 Task: Open Card Logistics Review in Board Brand Messaging Development to Workspace Email Service Providers and add a team member Softage.1@softage.net, a label Red, a checklist Software Development, an attachment from your onedrive, a color Red and finally, add a card description 'Develop and launch new social media marketing campaign for brand awareness' and a comment 'This task requires us to be proactive in identifying potential roadblocks and taking steps to overcome them.'. Add a start date 'Jan 01, 1900' with a due date 'Jan 08, 1900'
Action: Mouse moved to (89, 290)
Screenshot: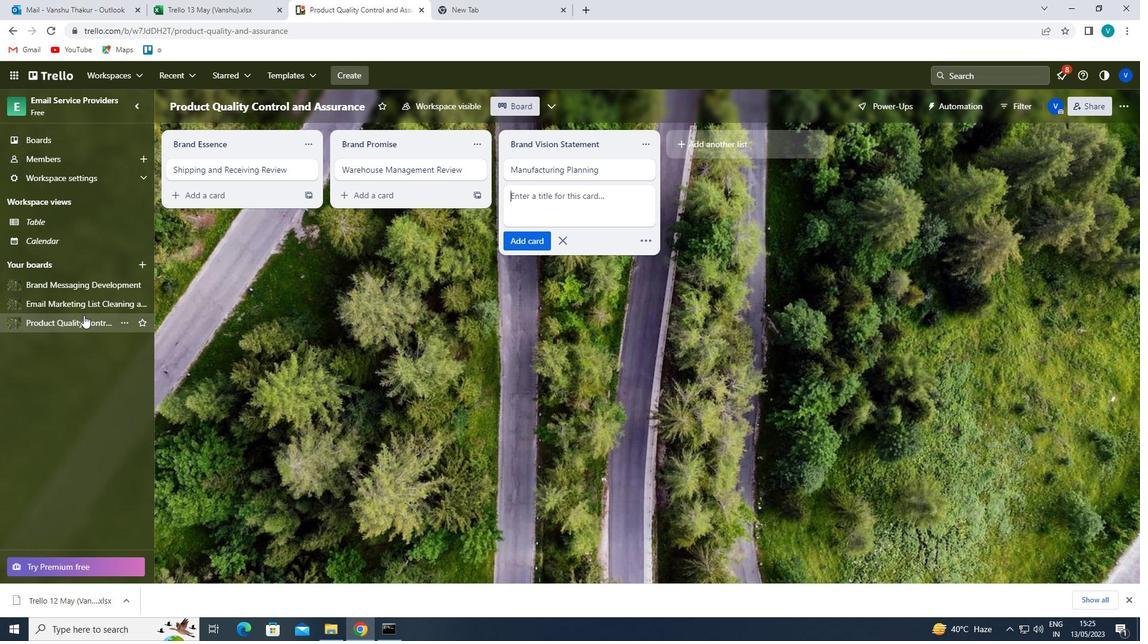 
Action: Mouse pressed left at (89, 290)
Screenshot: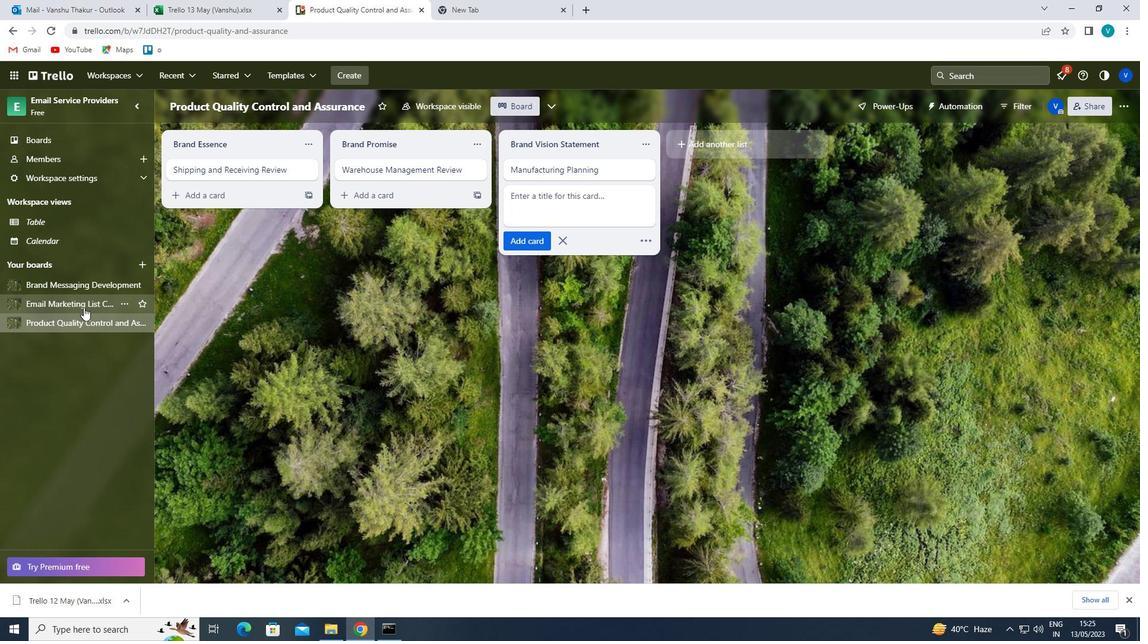 
Action: Mouse moved to (244, 174)
Screenshot: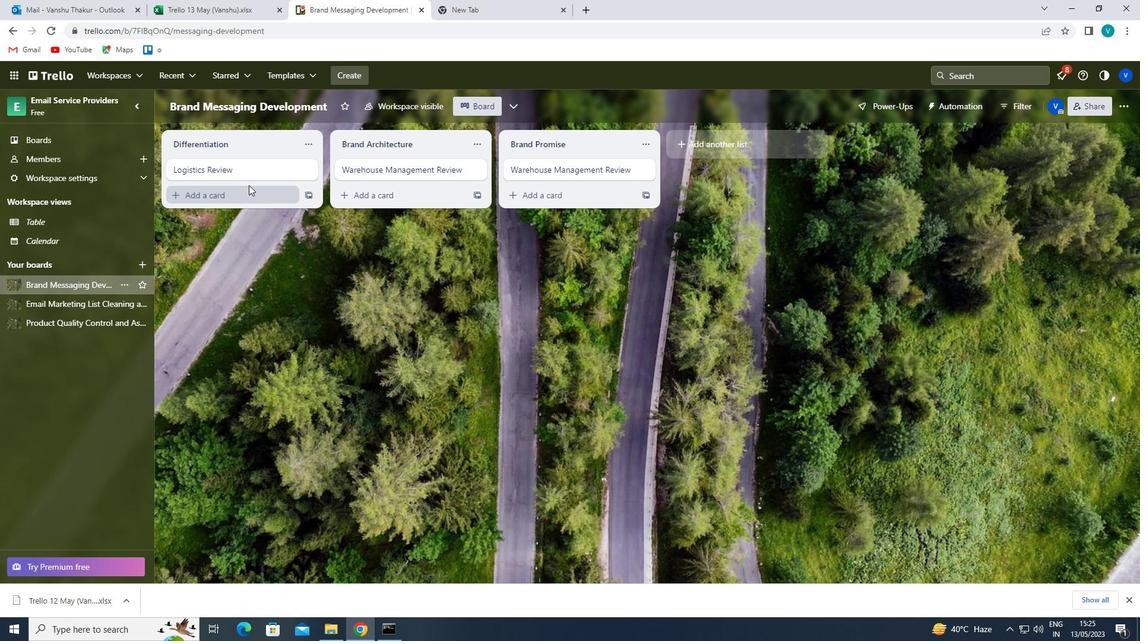
Action: Mouse pressed left at (244, 174)
Screenshot: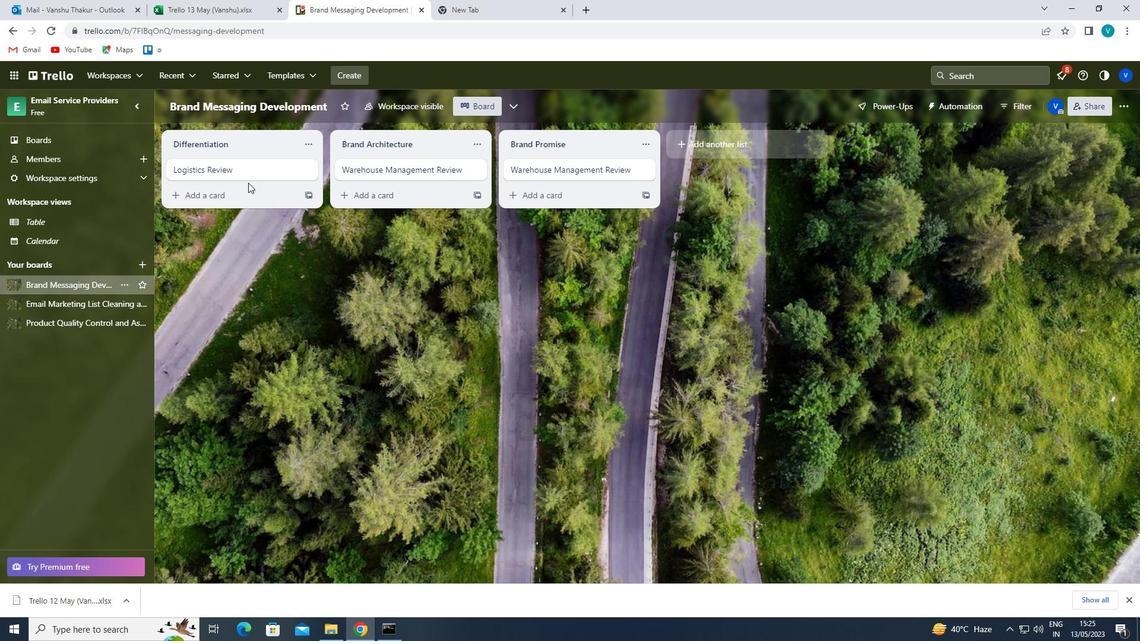 
Action: Mouse moved to (734, 166)
Screenshot: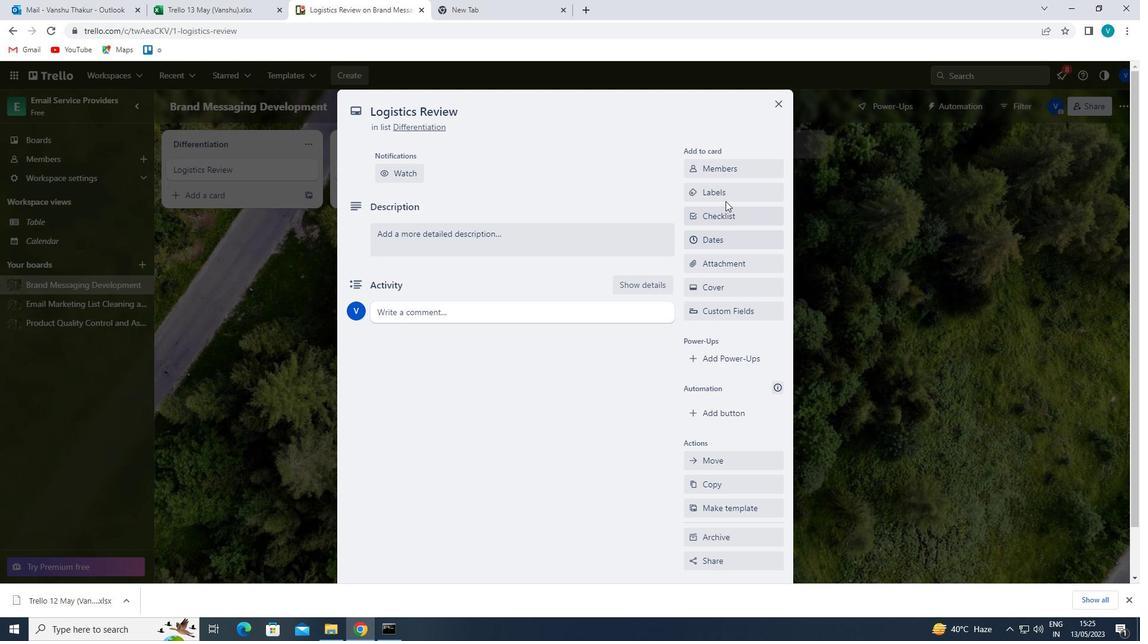 
Action: Mouse pressed left at (734, 166)
Screenshot: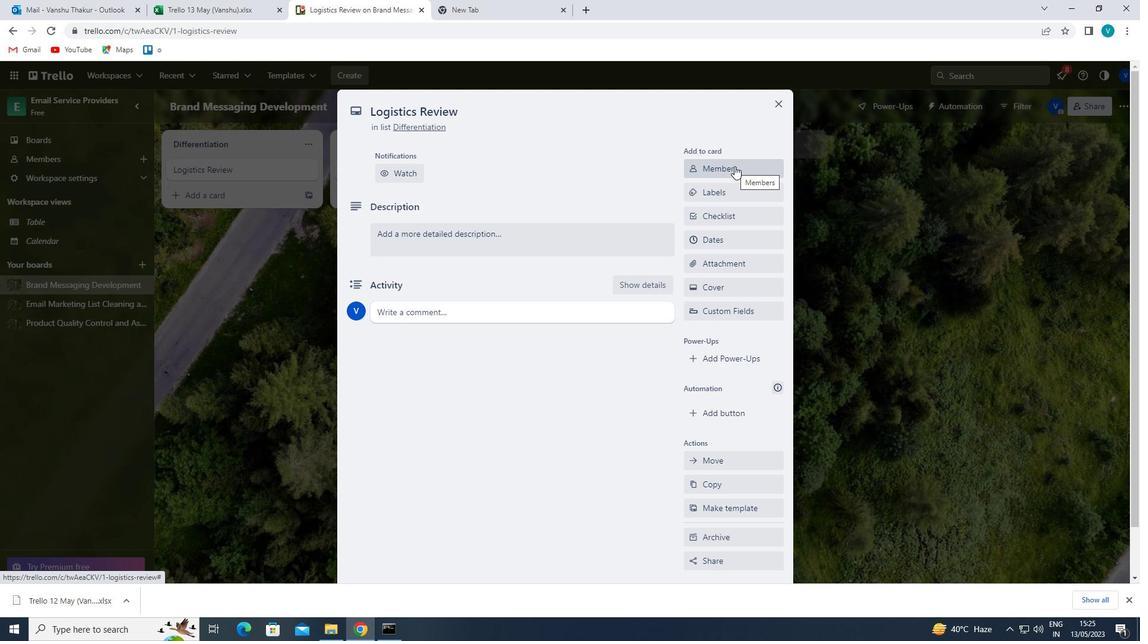 
Action: Mouse moved to (737, 218)
Screenshot: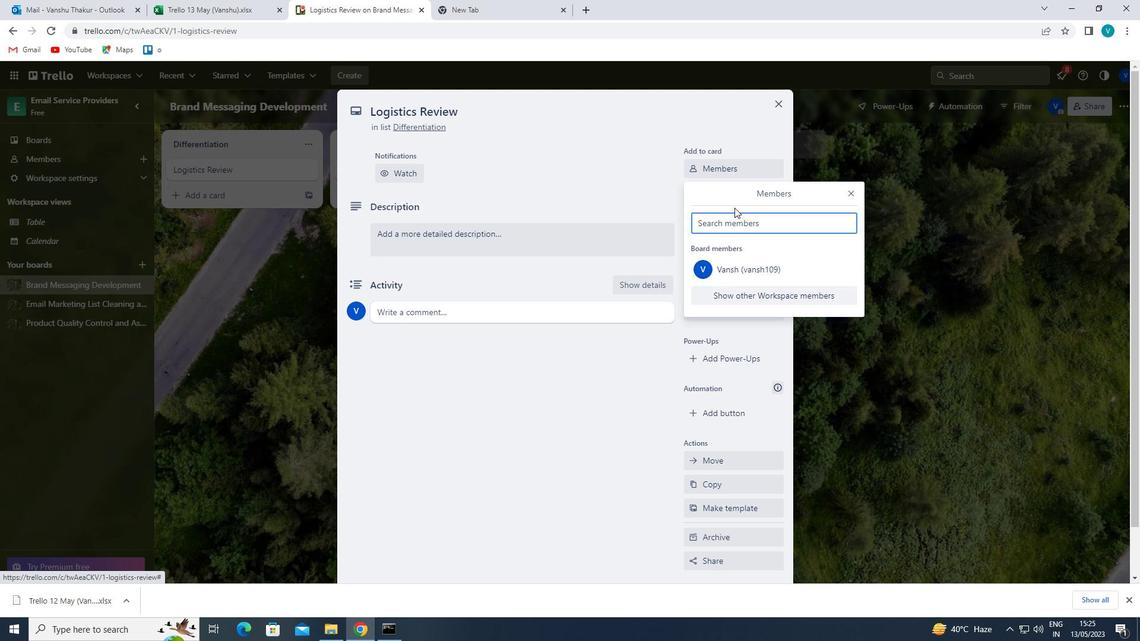 
Action: Mouse pressed left at (737, 218)
Screenshot: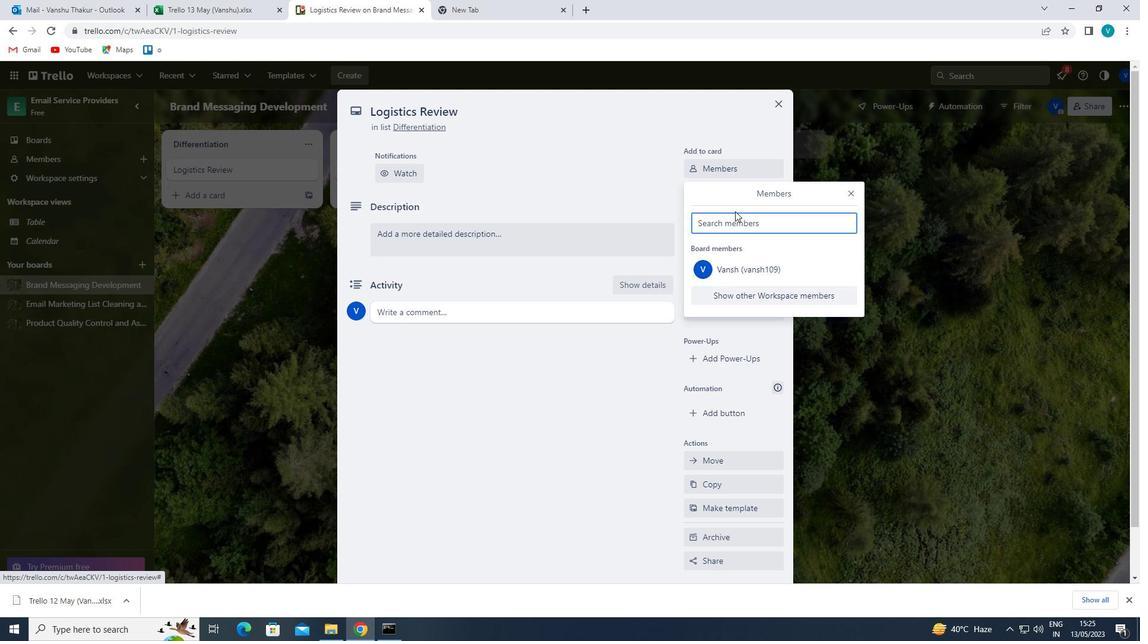 
Action: Key pressed <Key.shift>SOFT
Screenshot: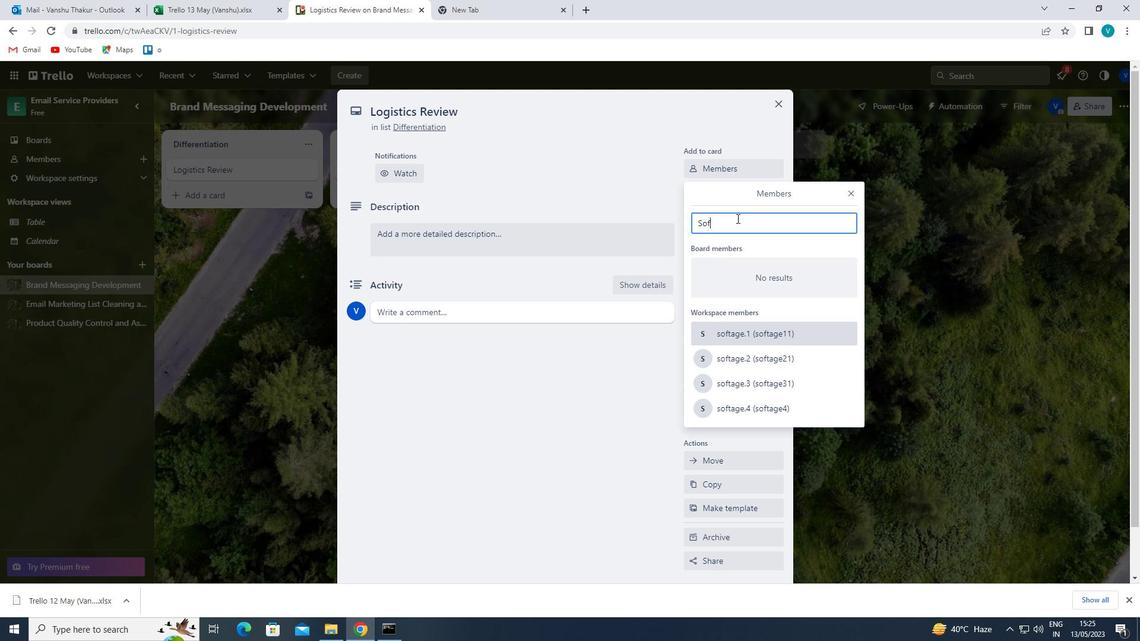 
Action: Mouse moved to (738, 329)
Screenshot: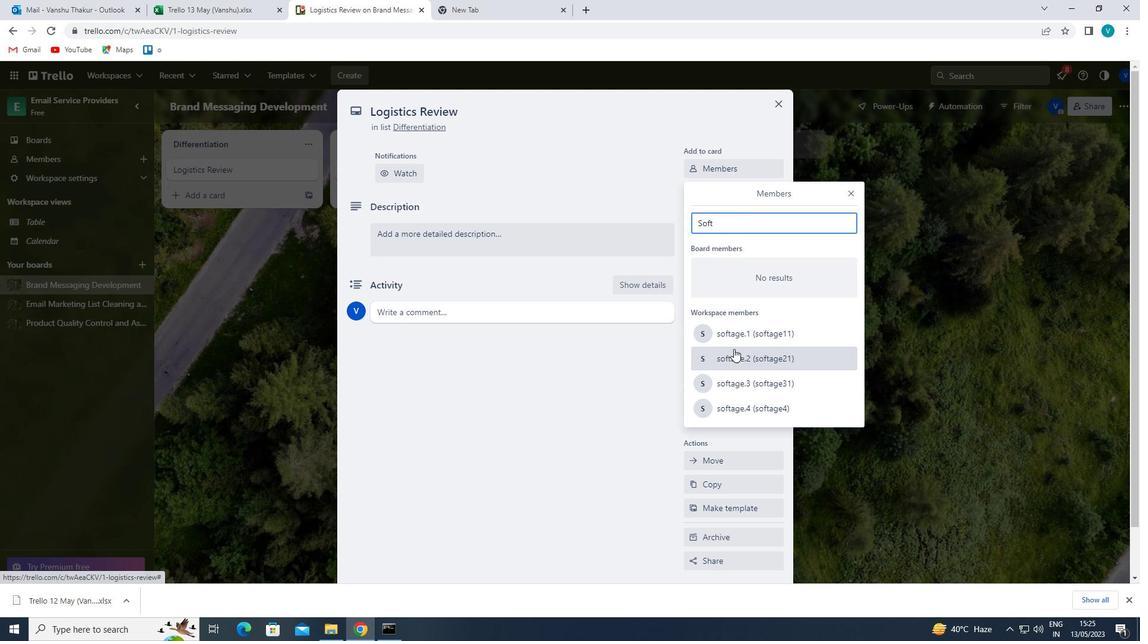 
Action: Mouse pressed left at (738, 329)
Screenshot: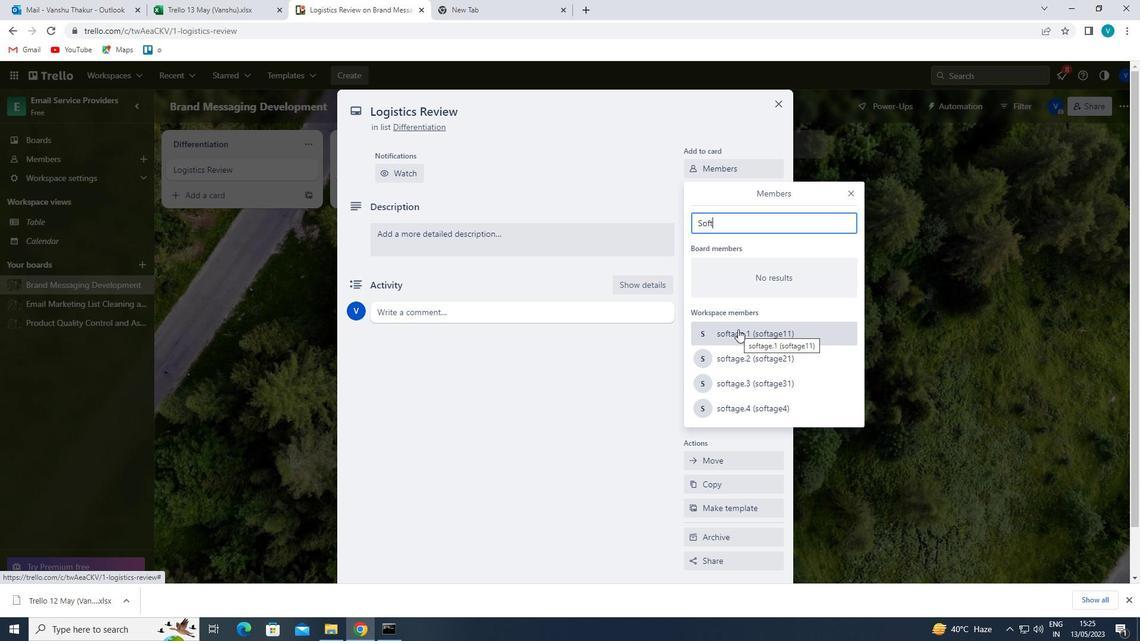 
Action: Mouse moved to (851, 193)
Screenshot: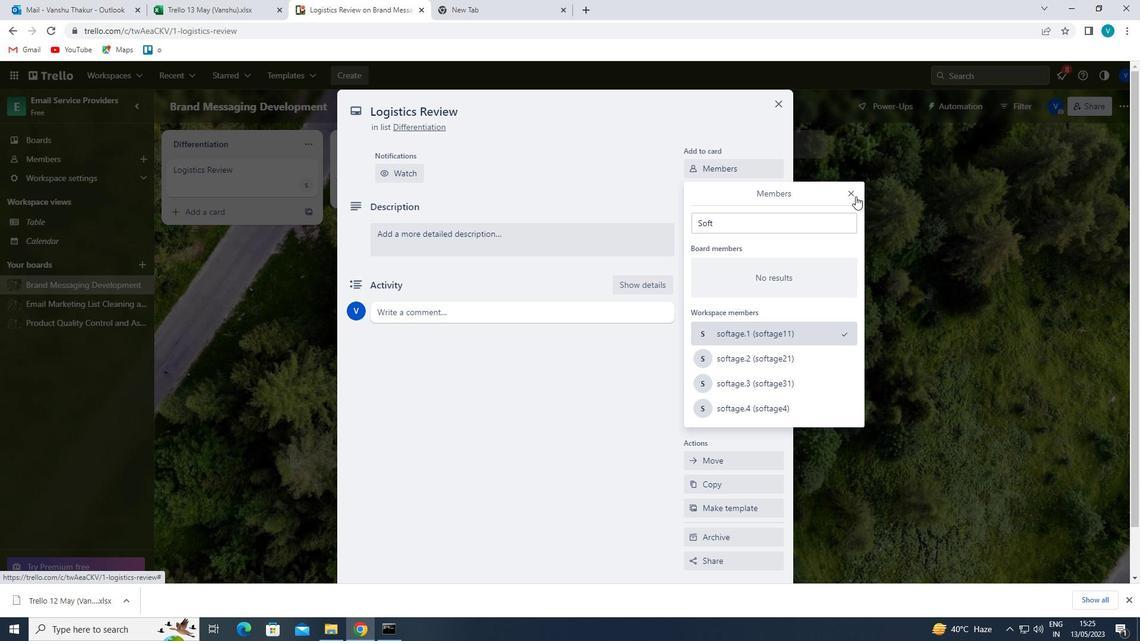 
Action: Mouse pressed left at (851, 193)
Screenshot: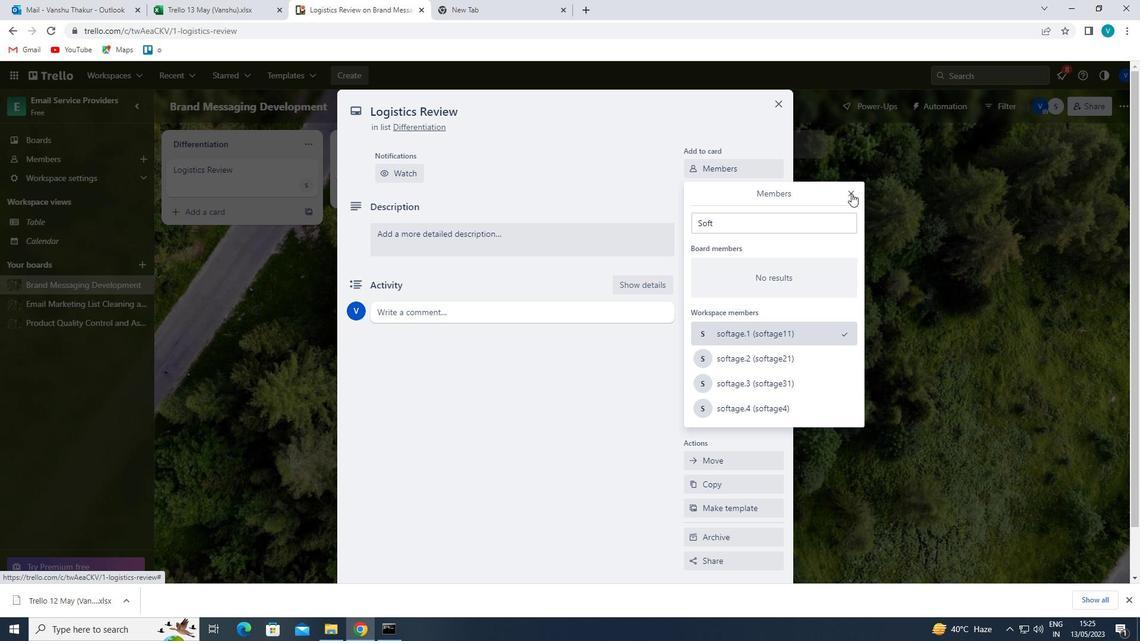 
Action: Mouse moved to (731, 236)
Screenshot: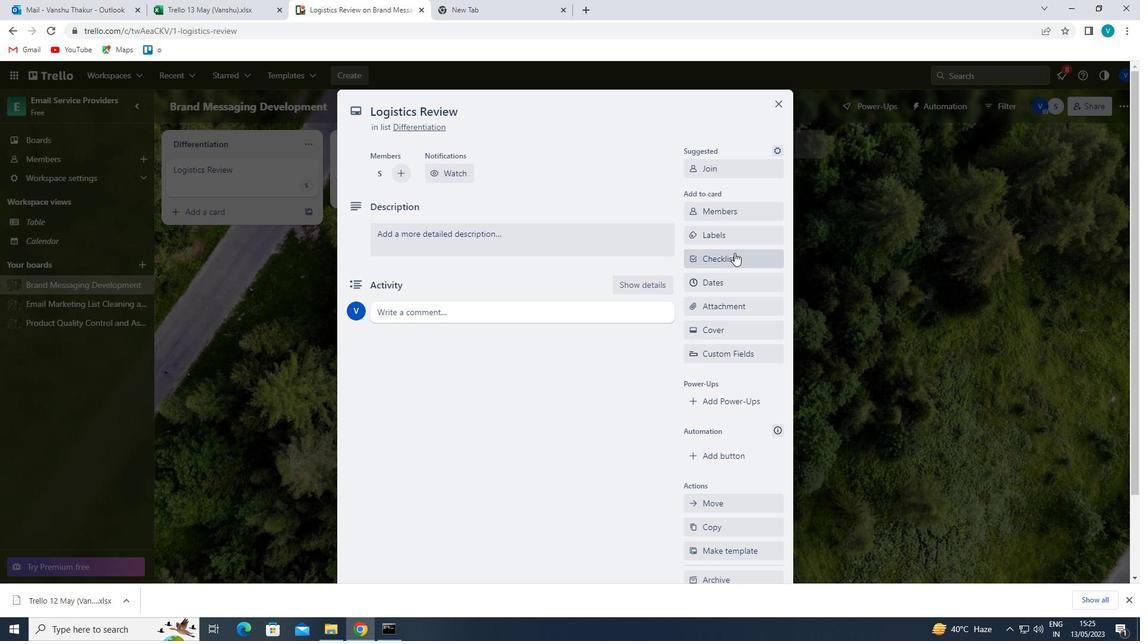 
Action: Mouse pressed left at (731, 236)
Screenshot: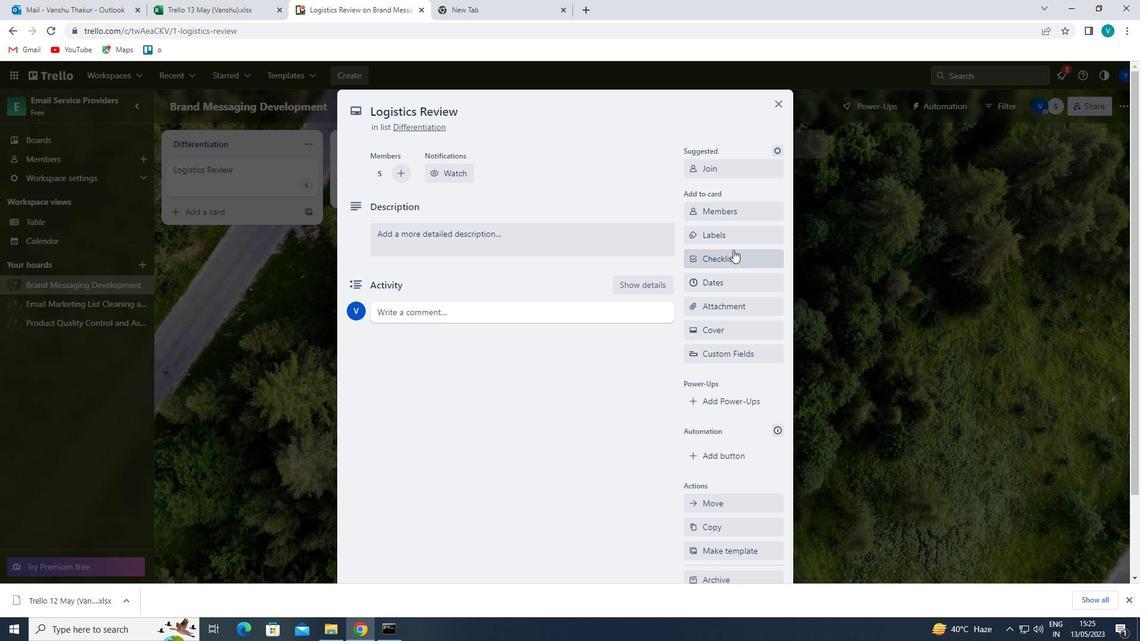 
Action: Mouse moved to (731, 393)
Screenshot: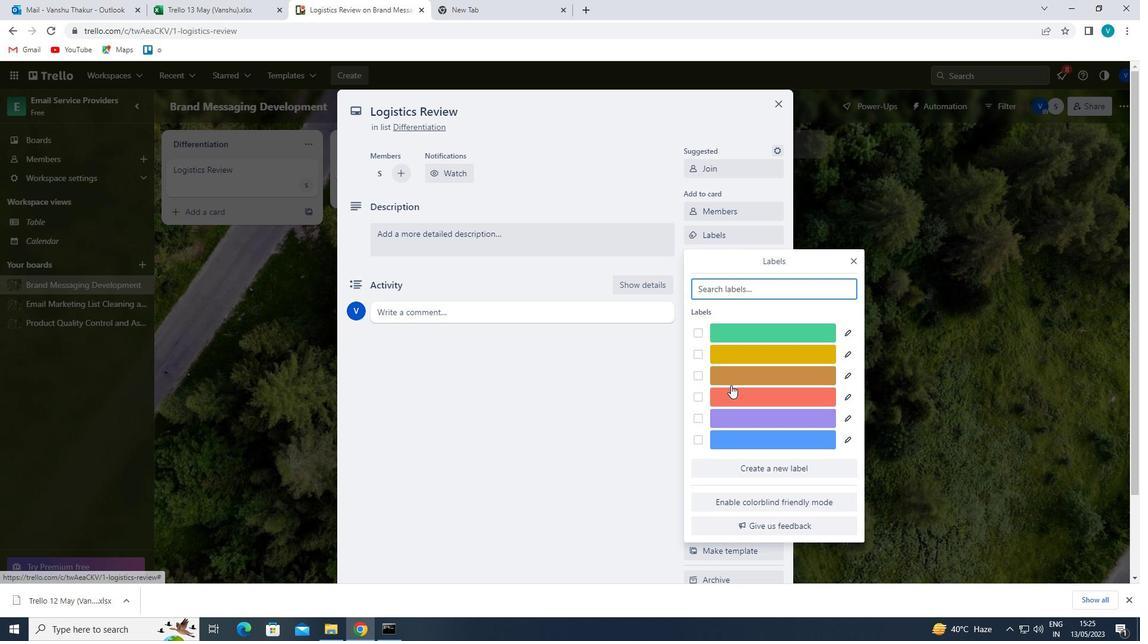 
Action: Mouse pressed left at (731, 393)
Screenshot: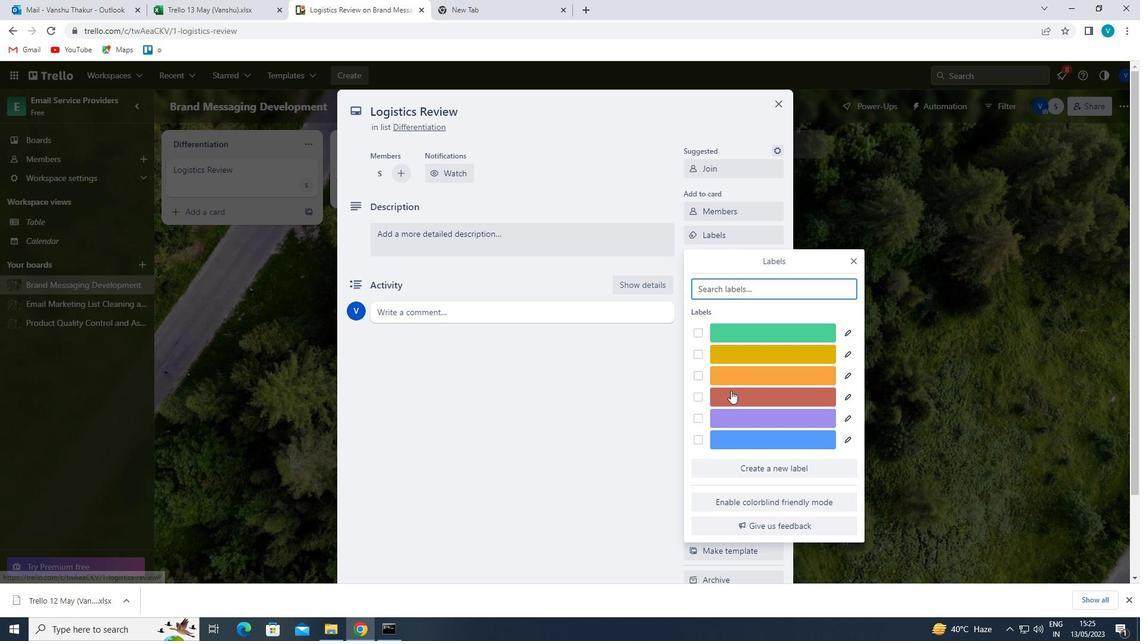 
Action: Mouse moved to (855, 257)
Screenshot: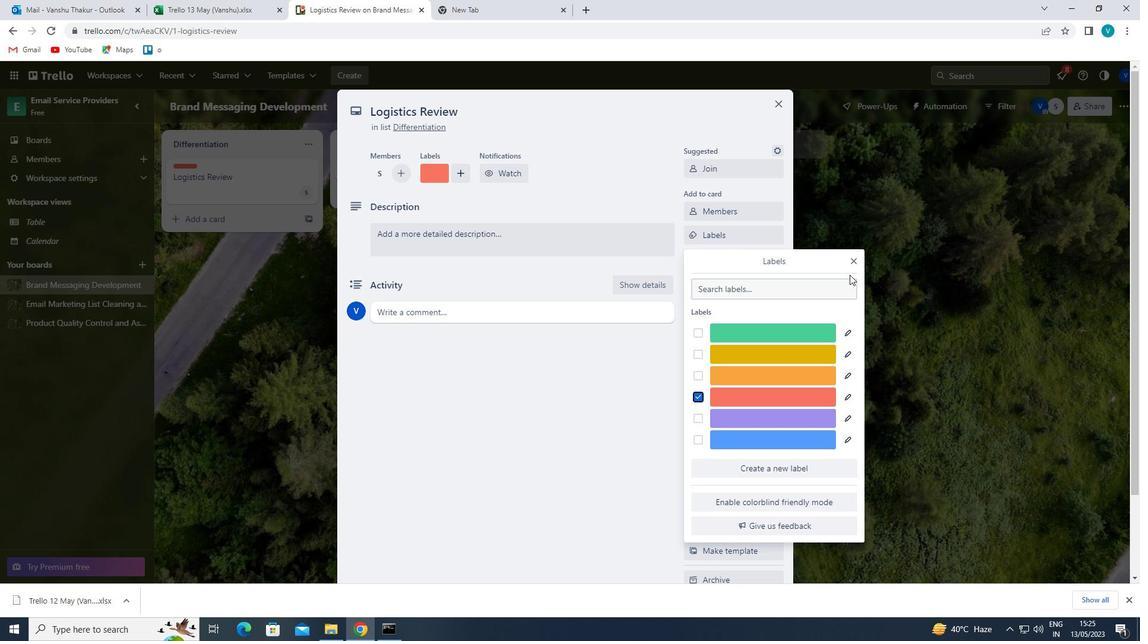 
Action: Mouse pressed left at (855, 257)
Screenshot: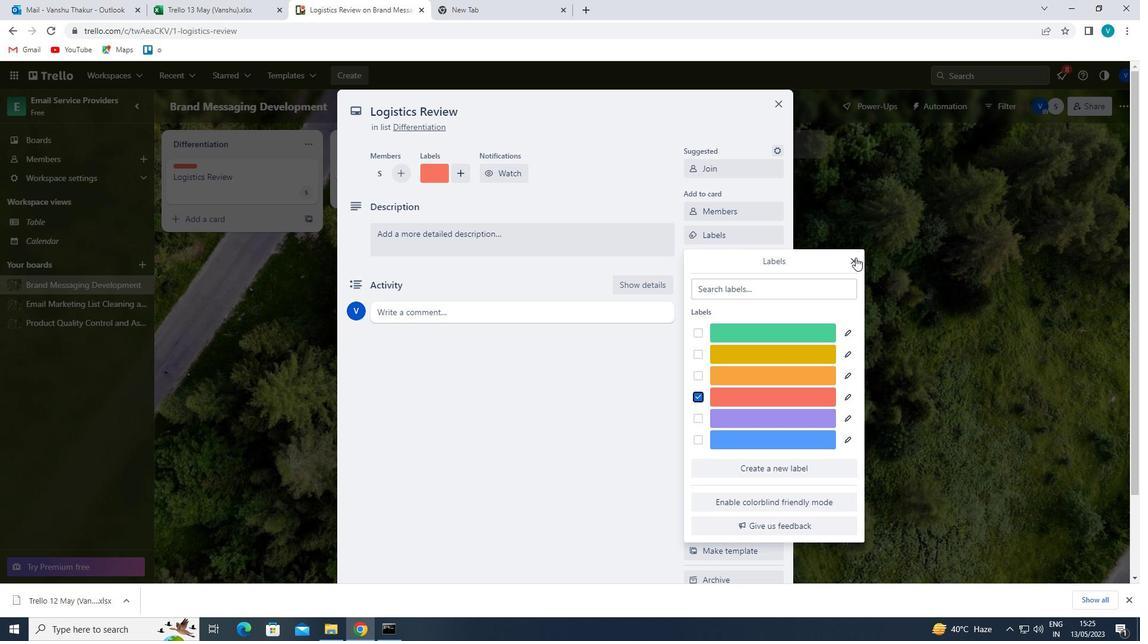 
Action: Mouse moved to (732, 265)
Screenshot: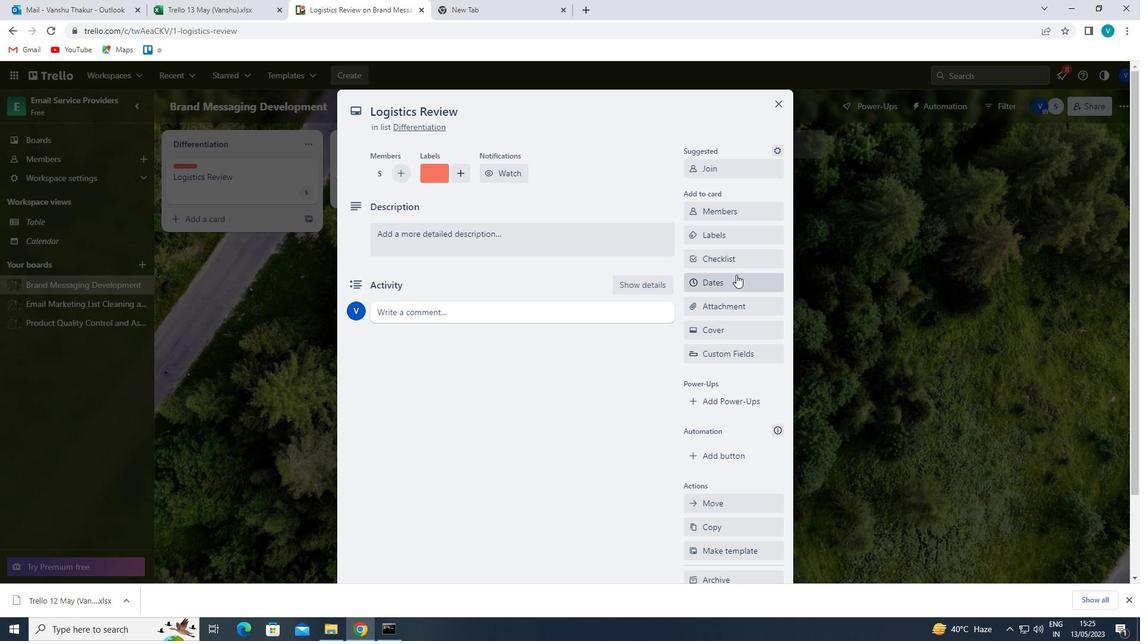 
Action: Mouse pressed left at (732, 265)
Screenshot: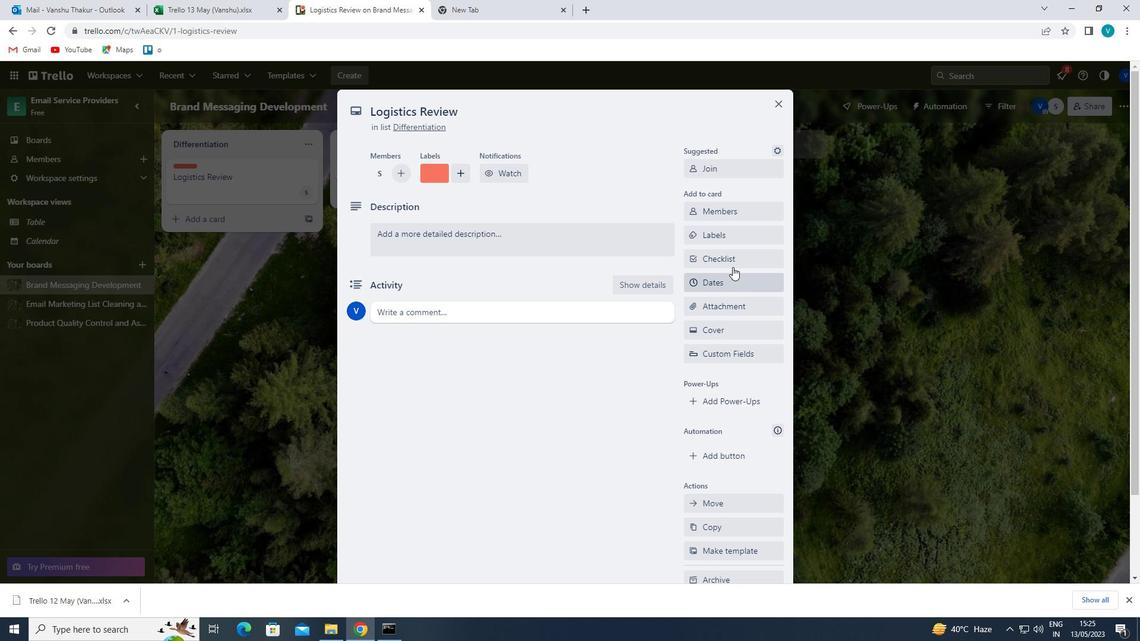 
Action: Key pressed <Key.shift>SOFTWARE<Key.space><Key.shift>DEVELOPMENT
Screenshot: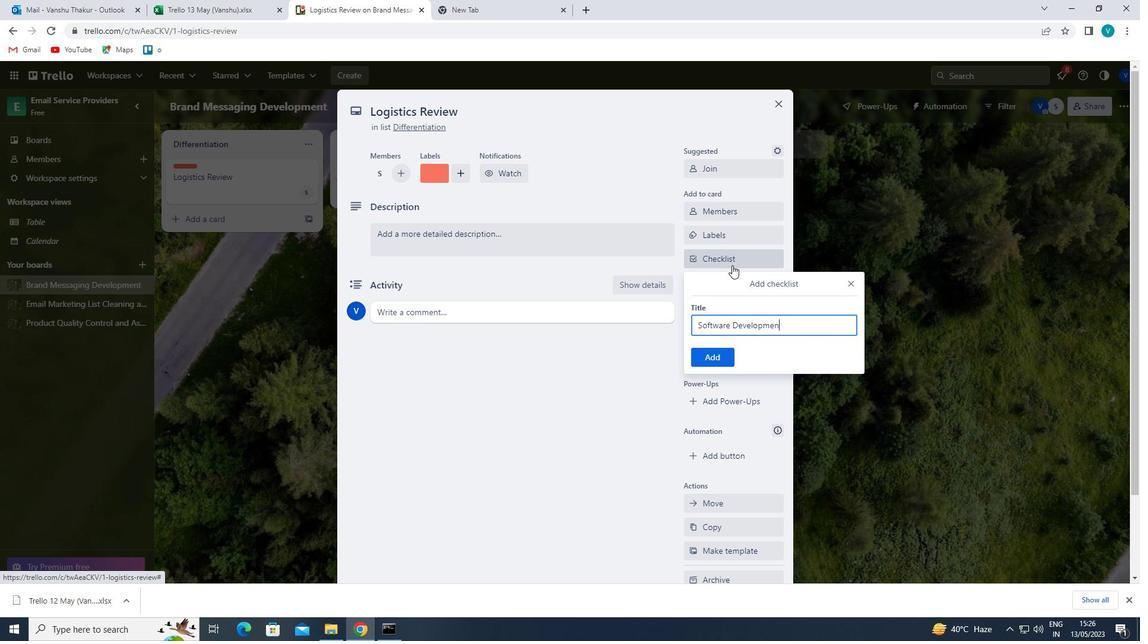 
Action: Mouse moved to (715, 352)
Screenshot: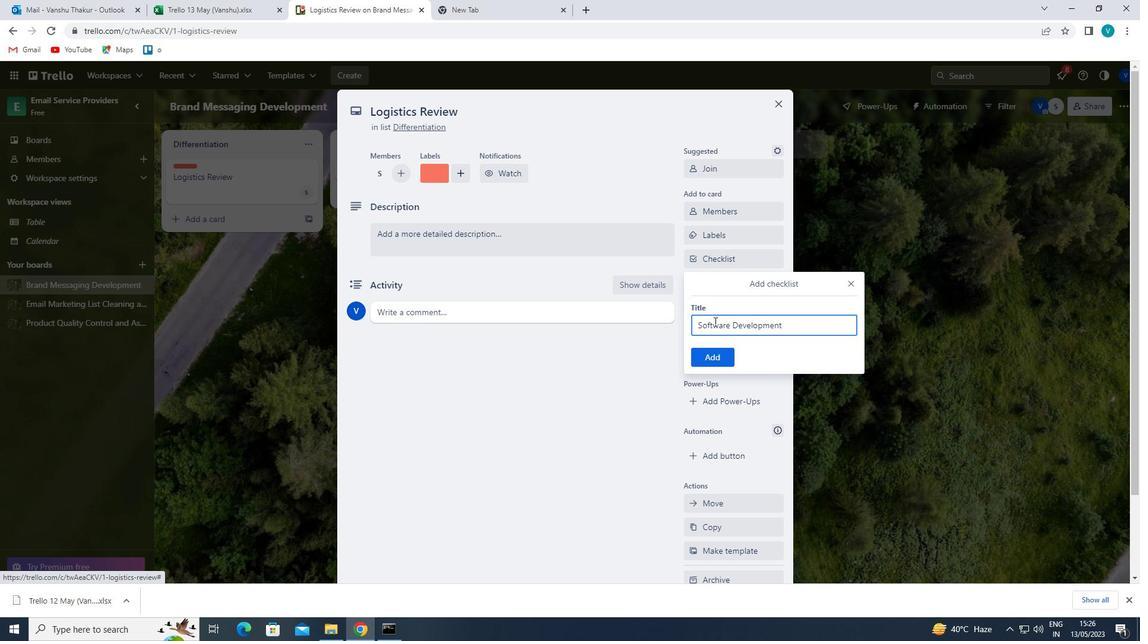 
Action: Mouse pressed left at (715, 352)
Screenshot: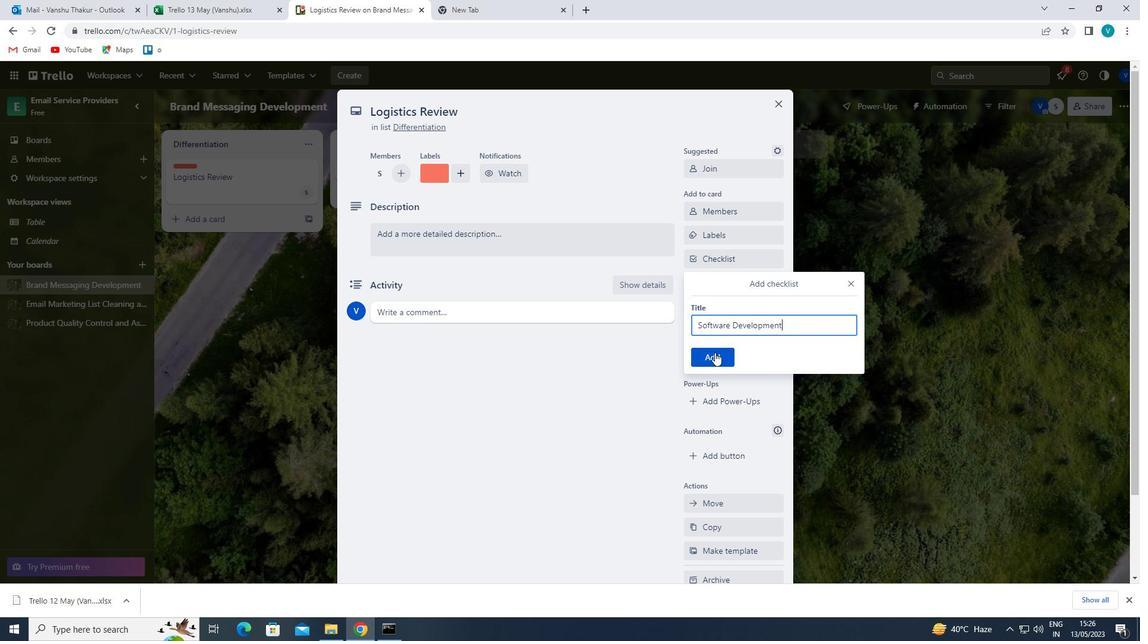 
Action: Mouse moved to (725, 301)
Screenshot: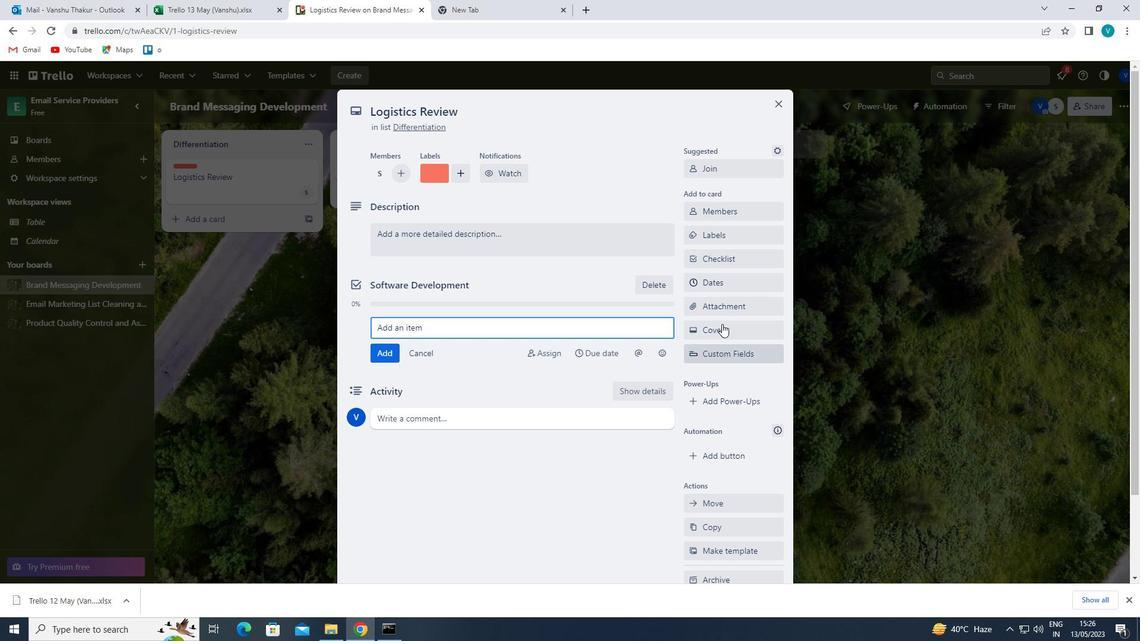 
Action: Mouse pressed left at (725, 301)
Screenshot: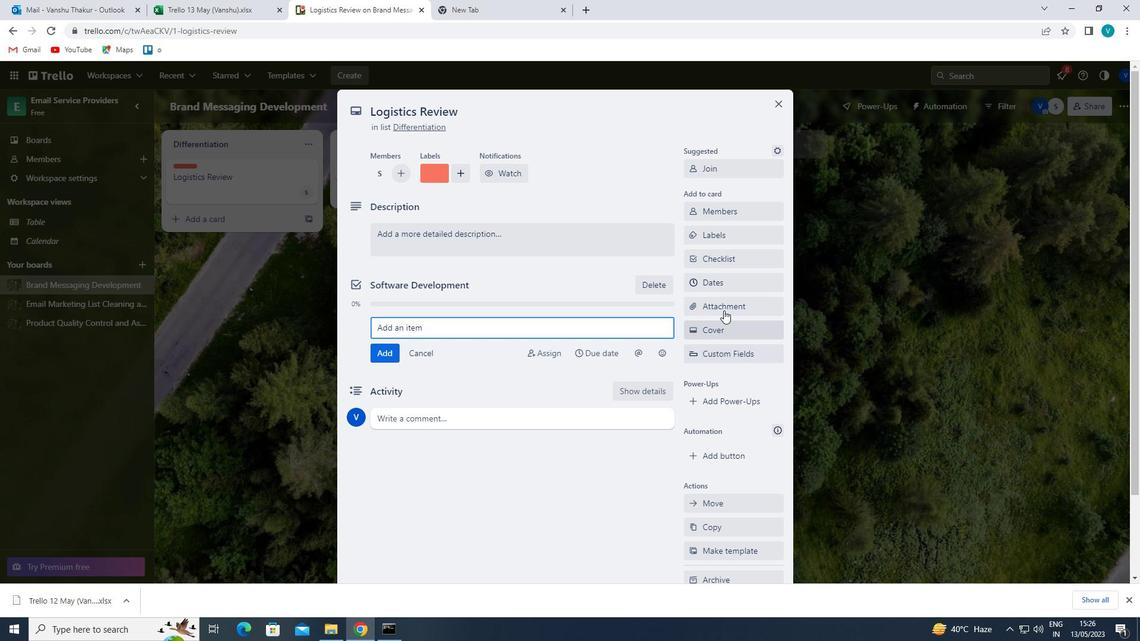 
Action: Mouse moved to (706, 457)
Screenshot: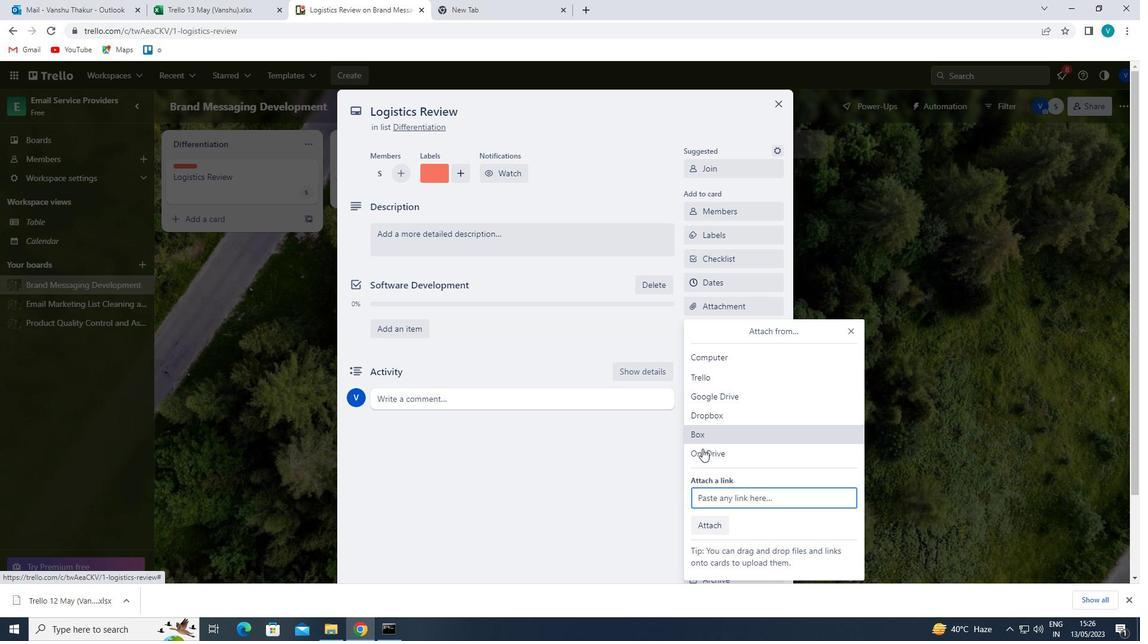 
Action: Mouse pressed left at (706, 457)
Screenshot: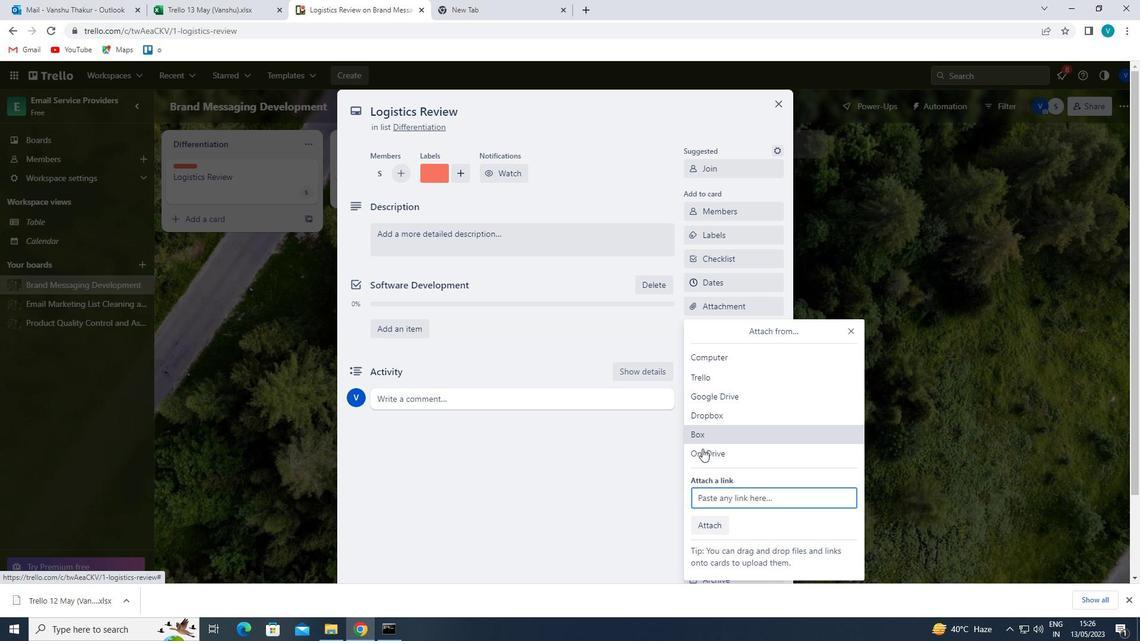 
Action: Mouse moved to (430, 236)
Screenshot: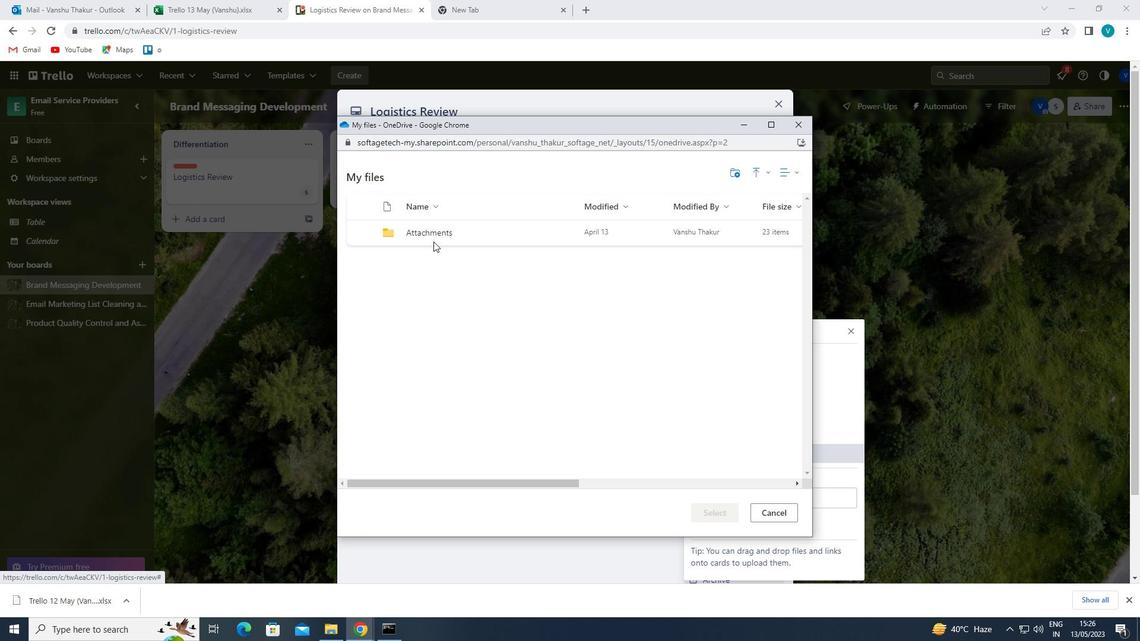 
Action: Mouse pressed left at (430, 236)
Screenshot: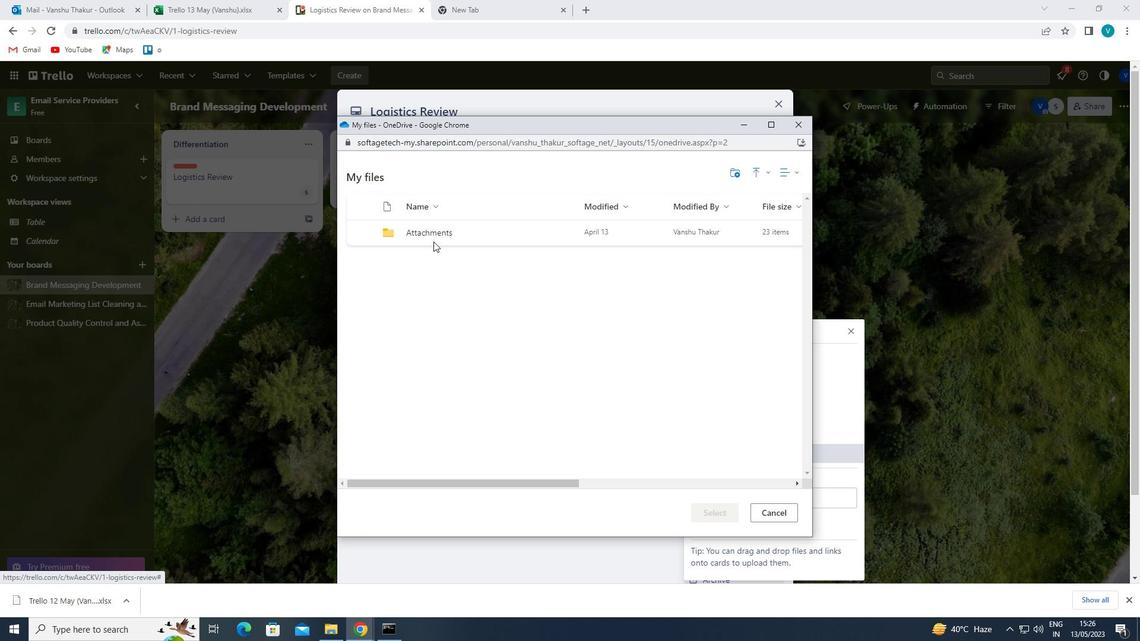 
Action: Mouse moved to (439, 250)
Screenshot: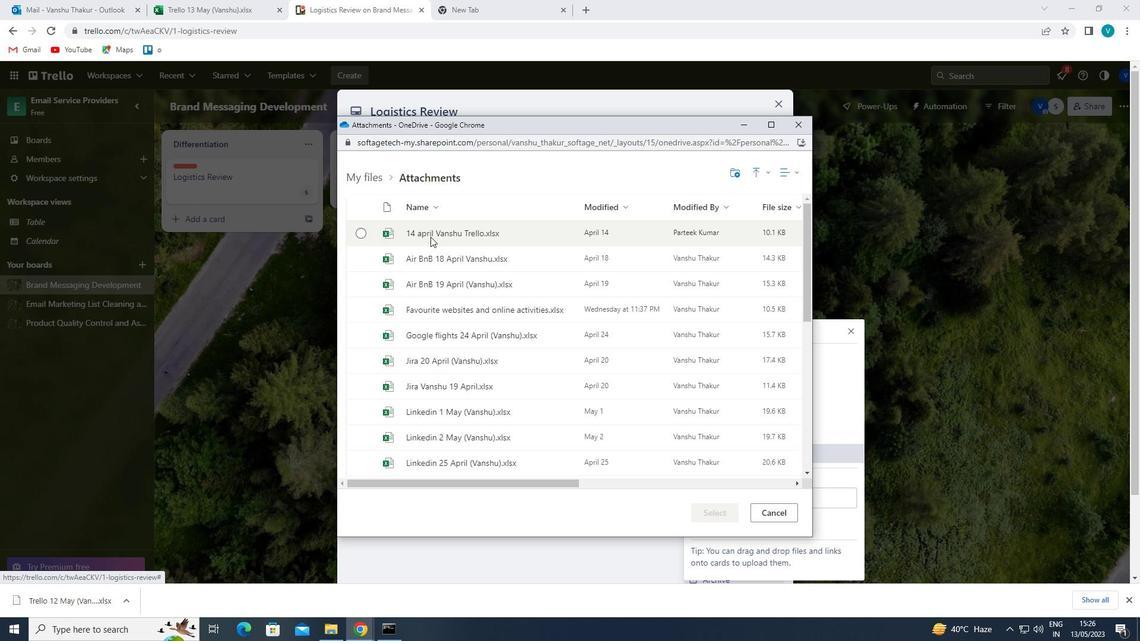 
Action: Mouse pressed left at (439, 250)
Screenshot: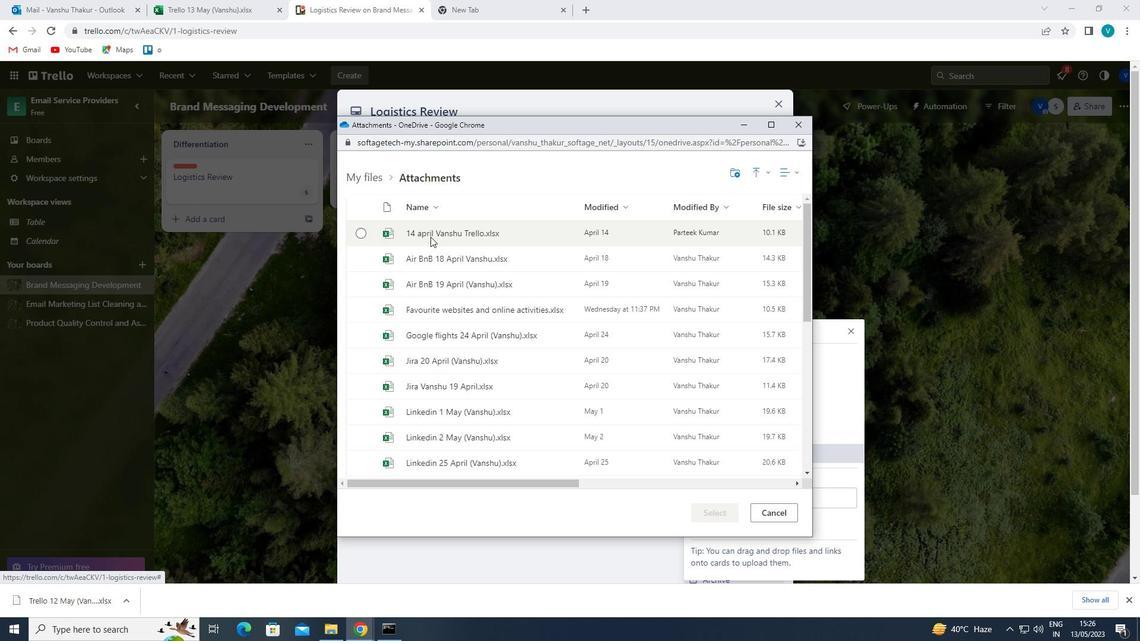 
Action: Mouse moved to (703, 508)
Screenshot: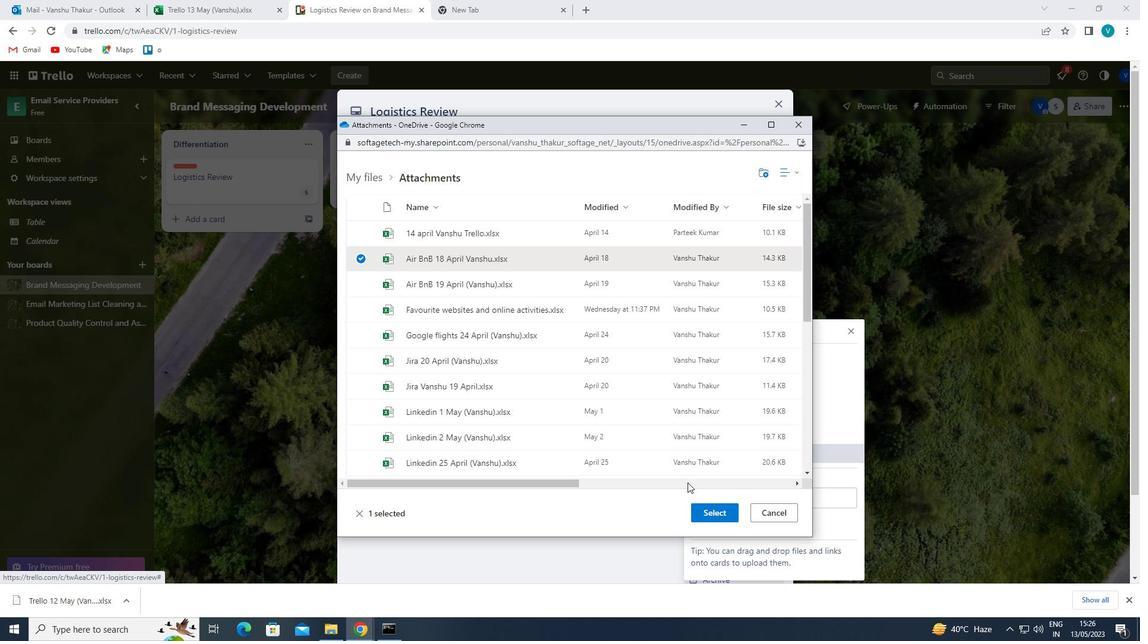 
Action: Mouse pressed left at (703, 508)
Screenshot: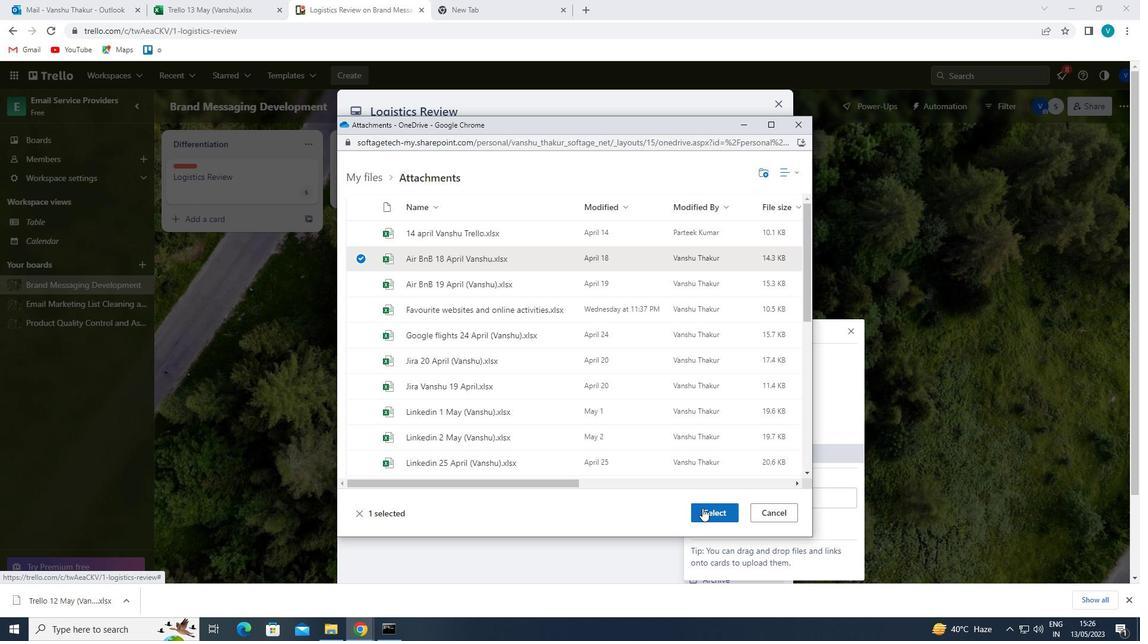 
Action: Mouse moved to (715, 335)
Screenshot: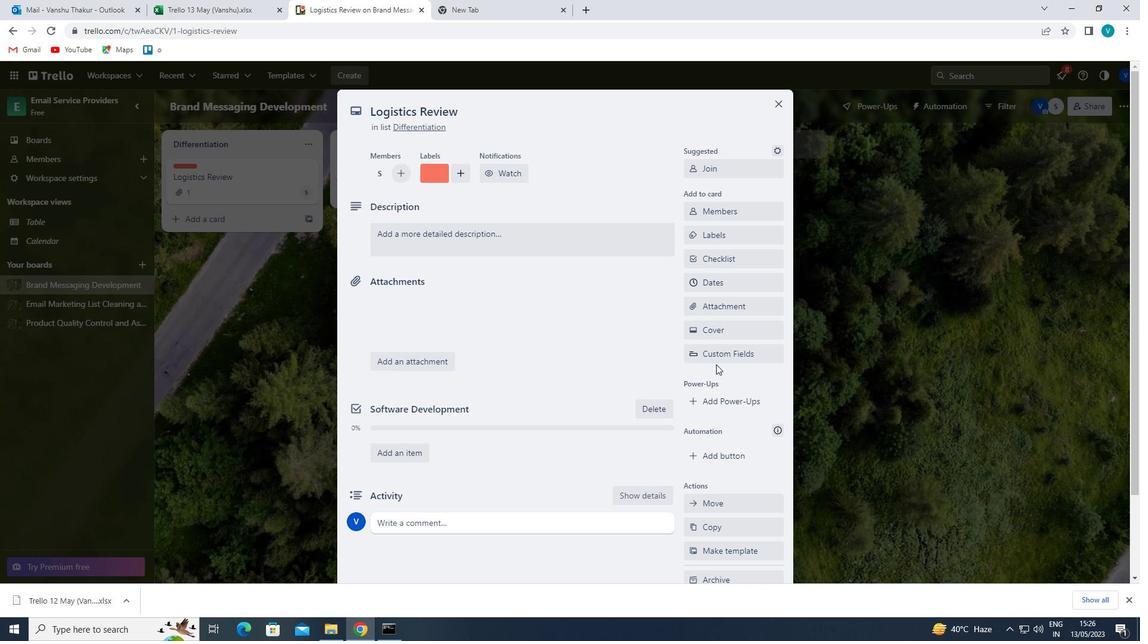 
Action: Mouse pressed left at (715, 335)
Screenshot: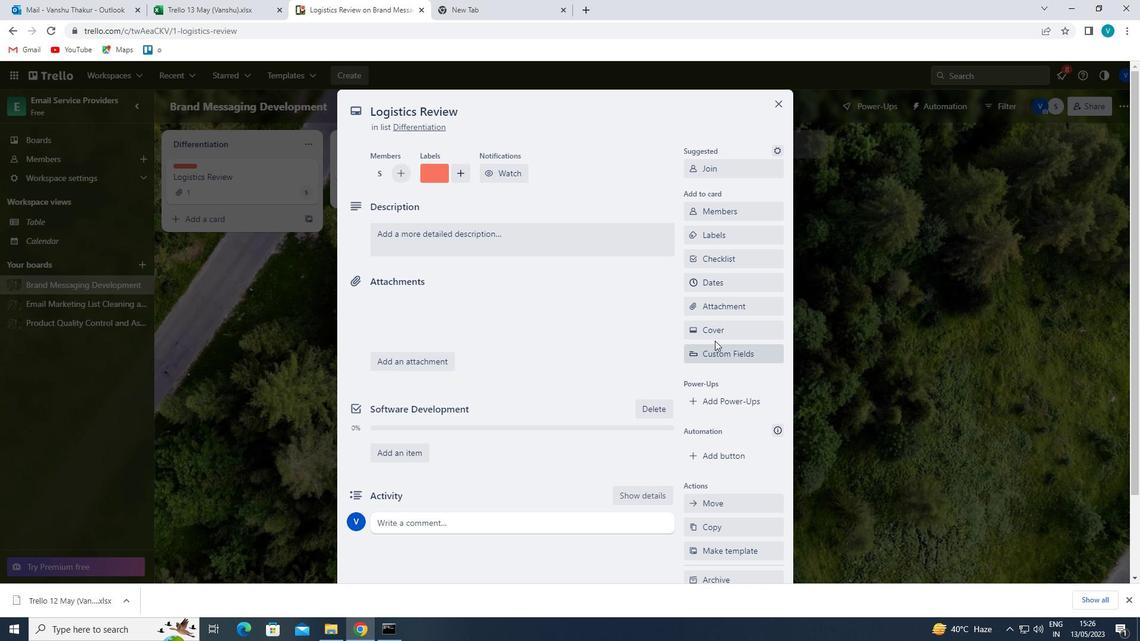 
Action: Mouse moved to (818, 345)
Screenshot: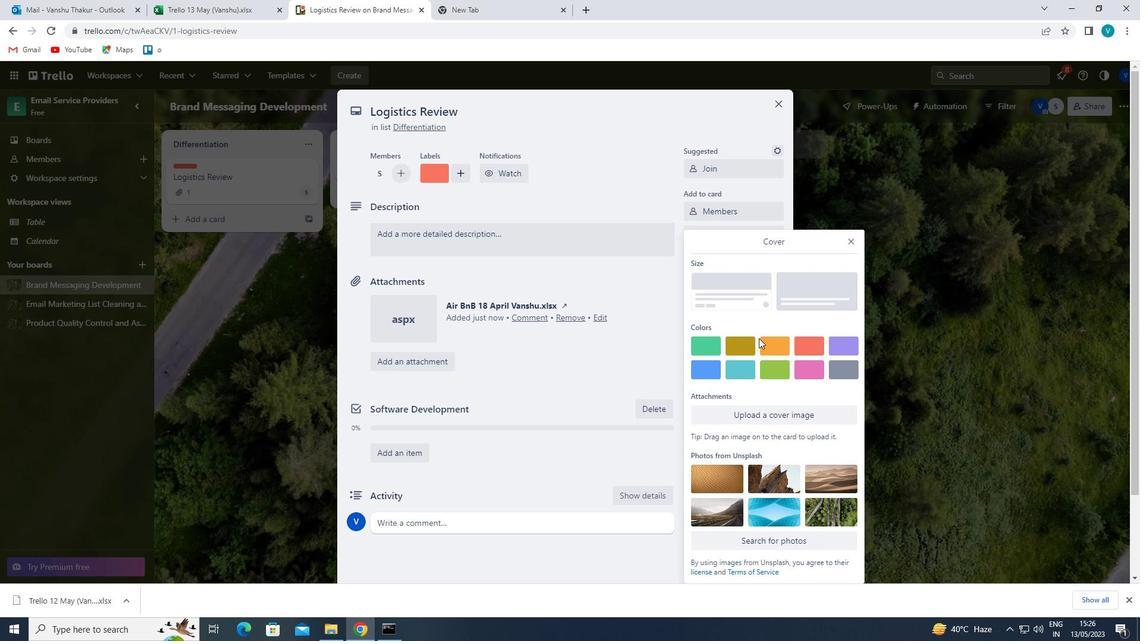 
Action: Mouse pressed left at (818, 345)
Screenshot: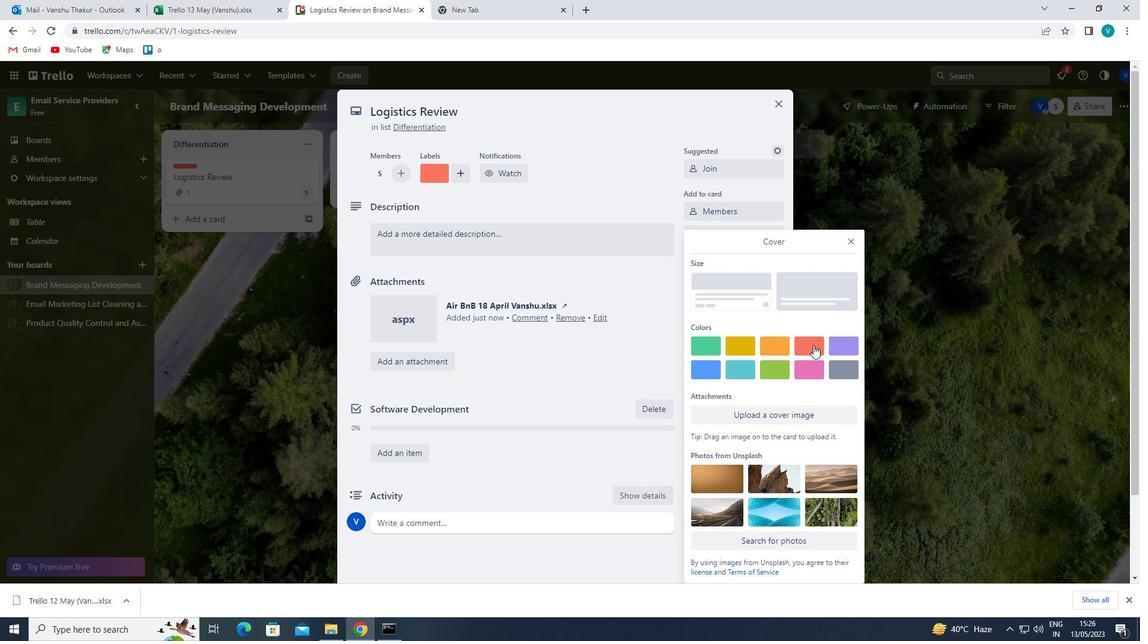 
Action: Mouse moved to (851, 219)
Screenshot: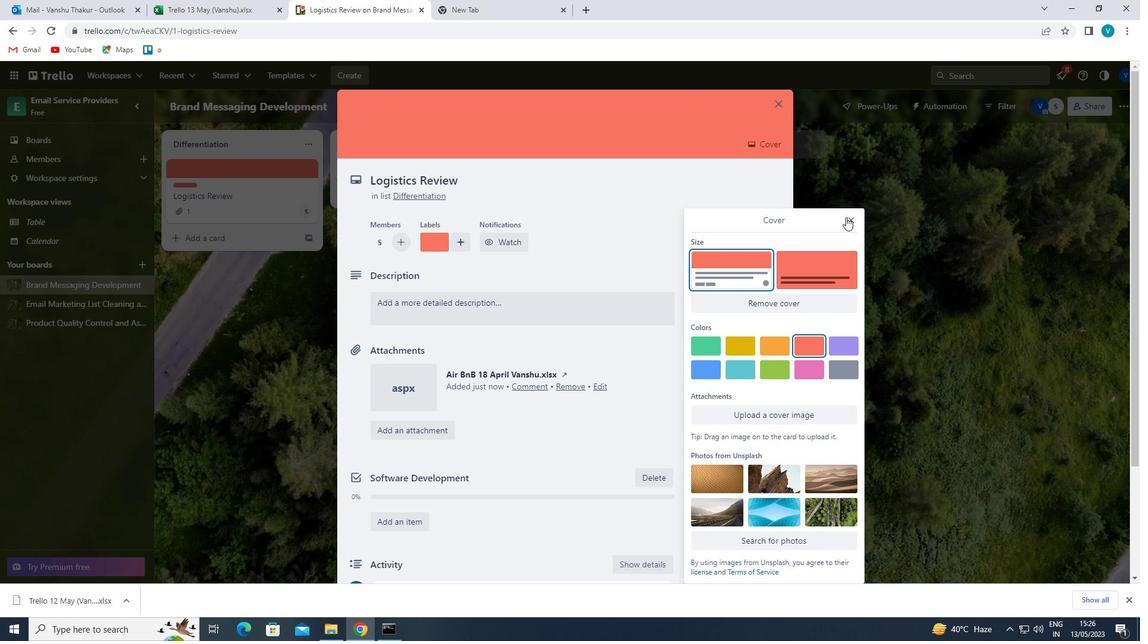 
Action: Mouse pressed left at (851, 219)
Screenshot: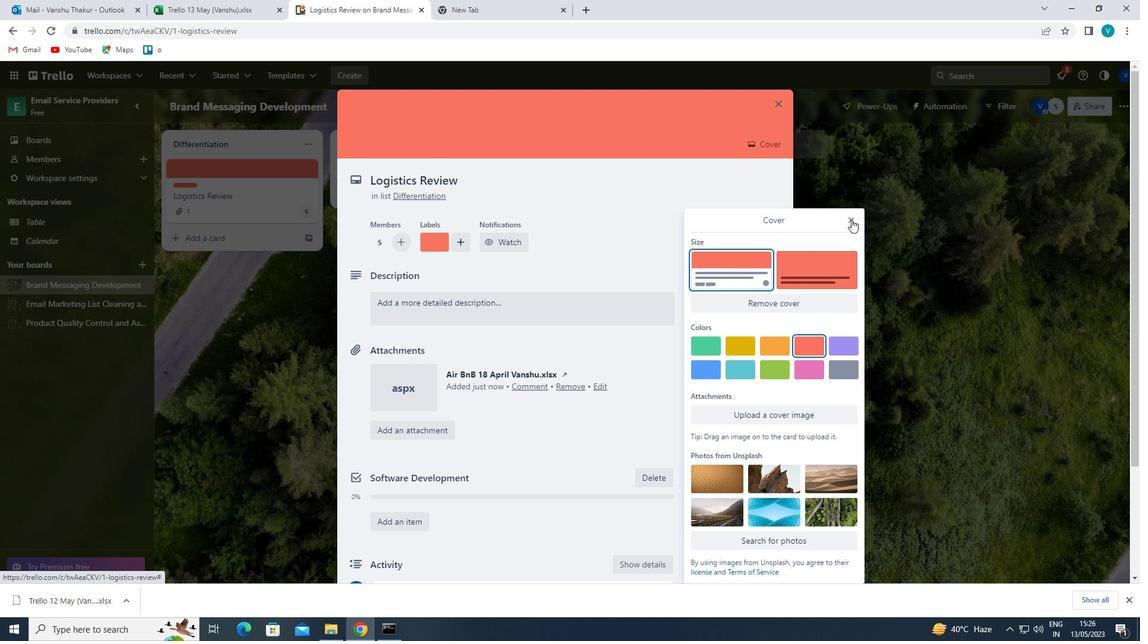 
Action: Mouse moved to (541, 308)
Screenshot: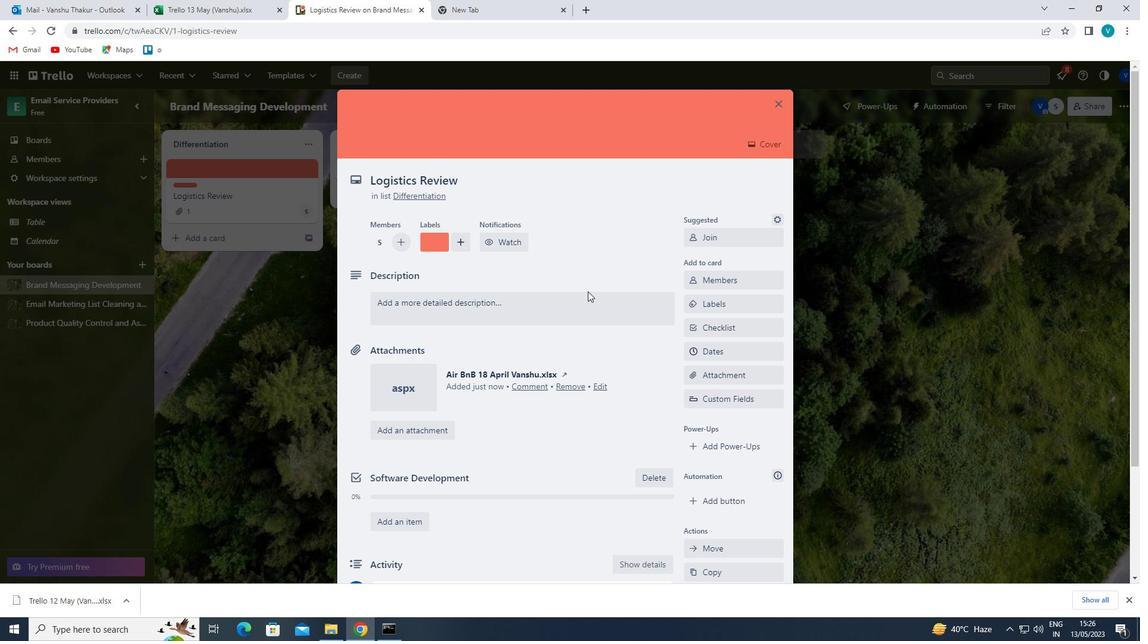 
Action: Mouse pressed left at (541, 308)
Screenshot: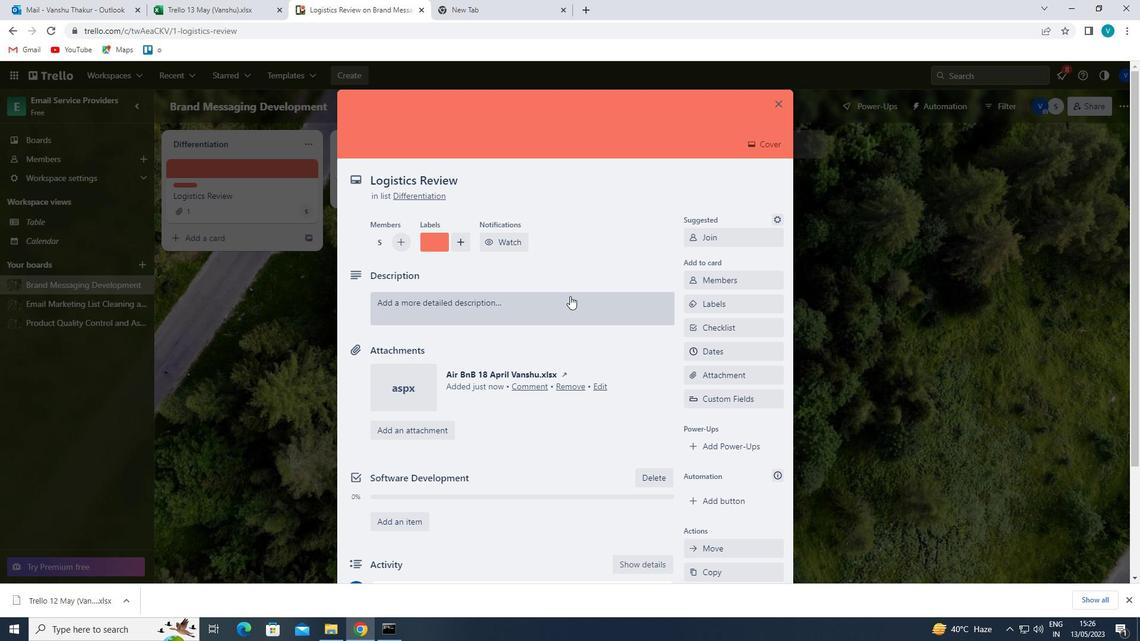 
Action: Key pressed '<Key.shift>DEVELOP<Key.space>AND<Key.space>LAI<Key.backspace>UNCH<Key.space>NEW<Key.space>SOCIAL<Key.space>MEDIA<Key.space>MARKETING<Key.space>CAMPAIGN<Key.space>FOR<Key.space>BRAND<Key.space>AWARENESS'
Screenshot: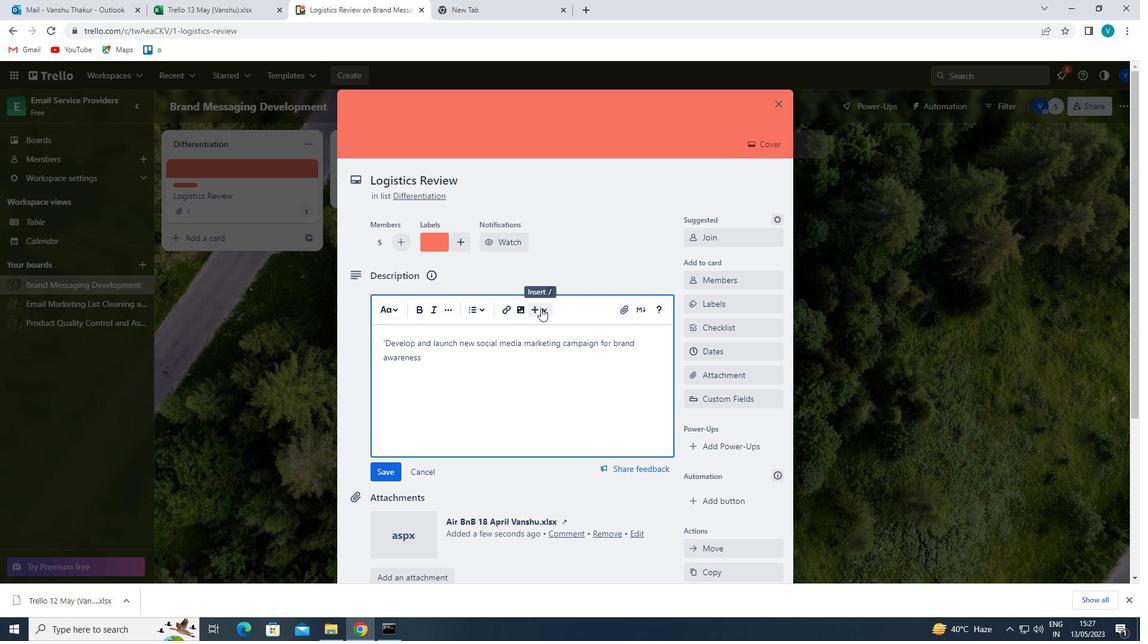 
Action: Mouse moved to (386, 466)
Screenshot: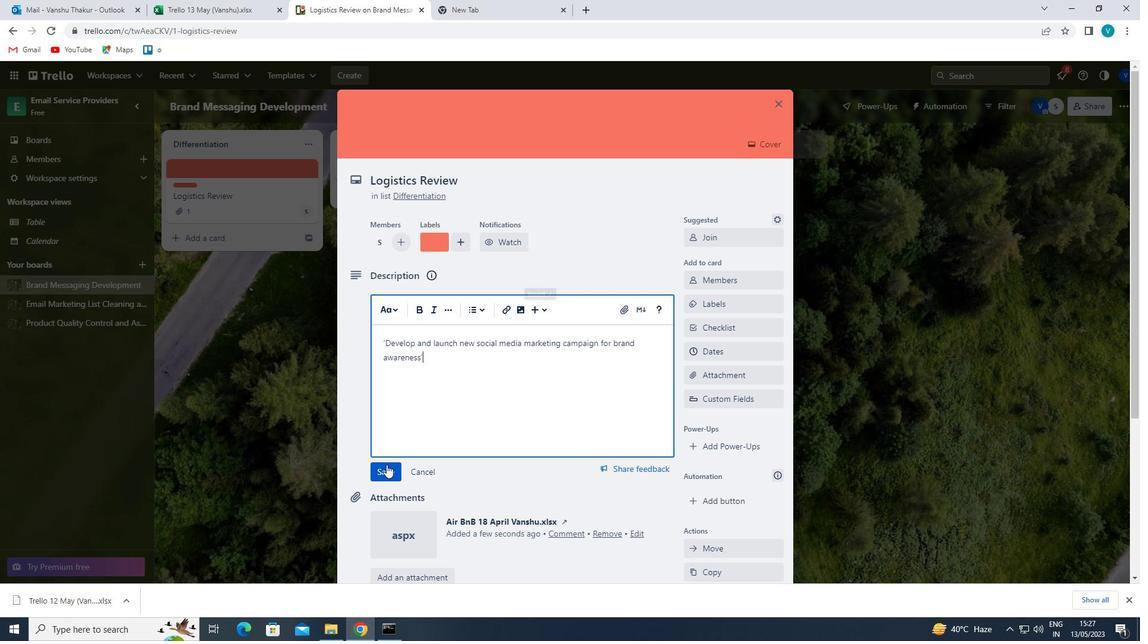 
Action: Mouse pressed left at (386, 466)
Screenshot: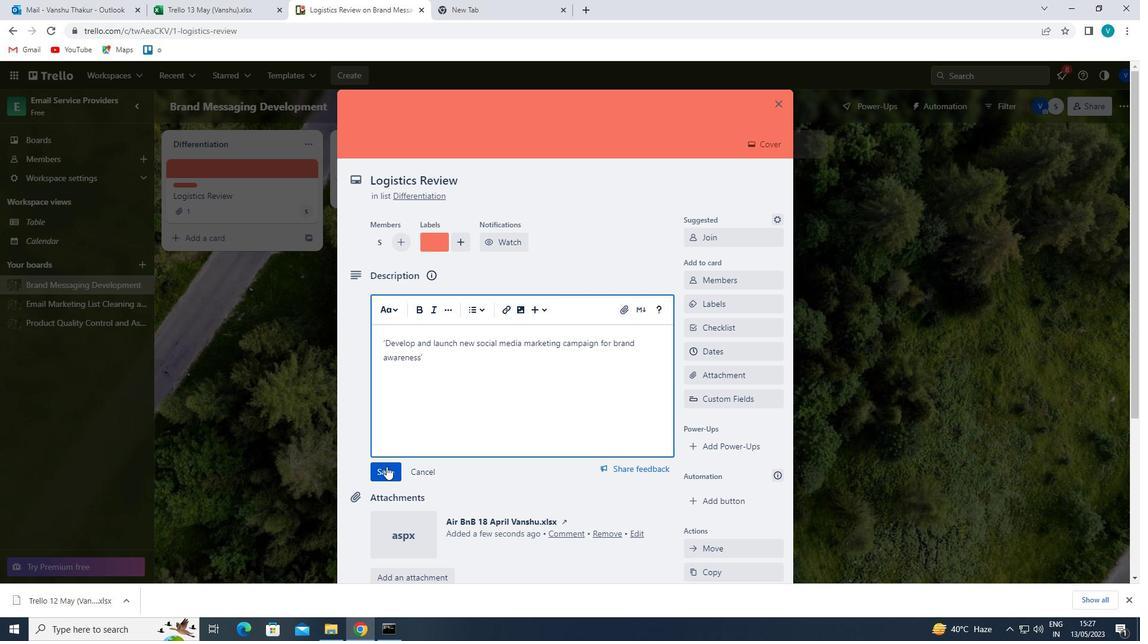 
Action: Mouse scrolled (386, 466) with delta (0, 0)
Screenshot: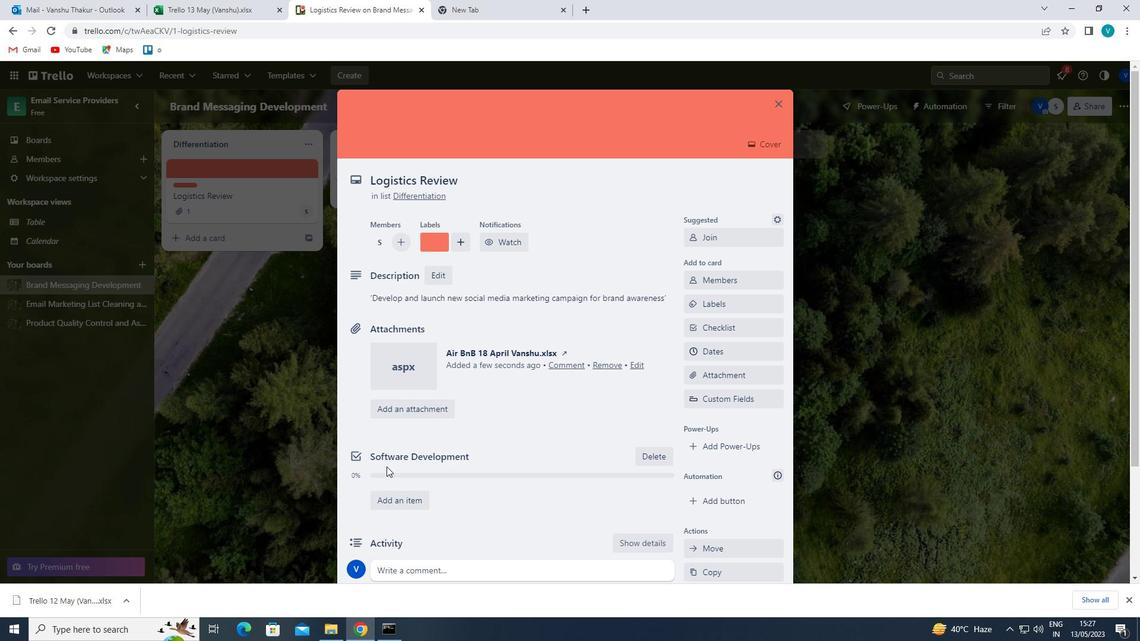 
Action: Mouse scrolled (386, 466) with delta (0, 0)
Screenshot: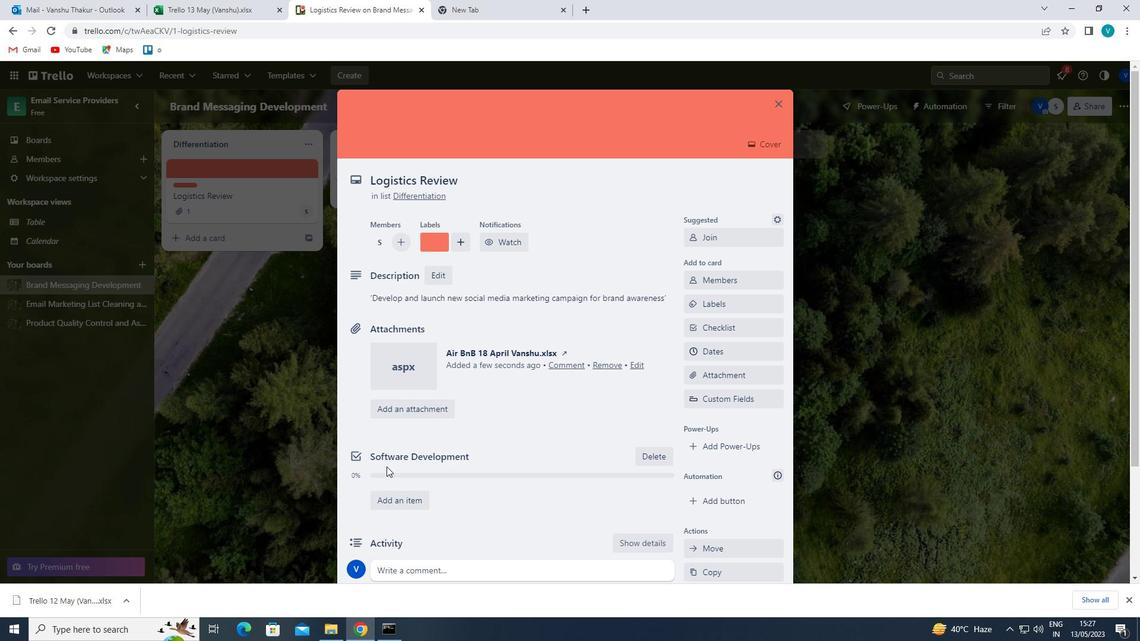 
Action: Mouse moved to (406, 457)
Screenshot: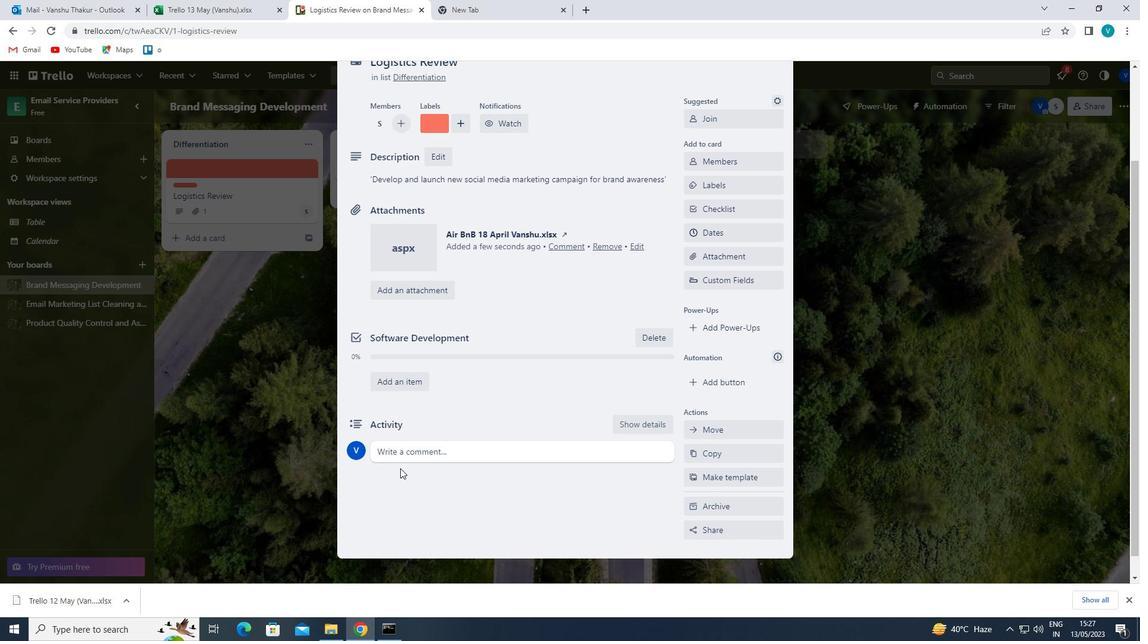 
Action: Mouse pressed left at (406, 457)
Screenshot: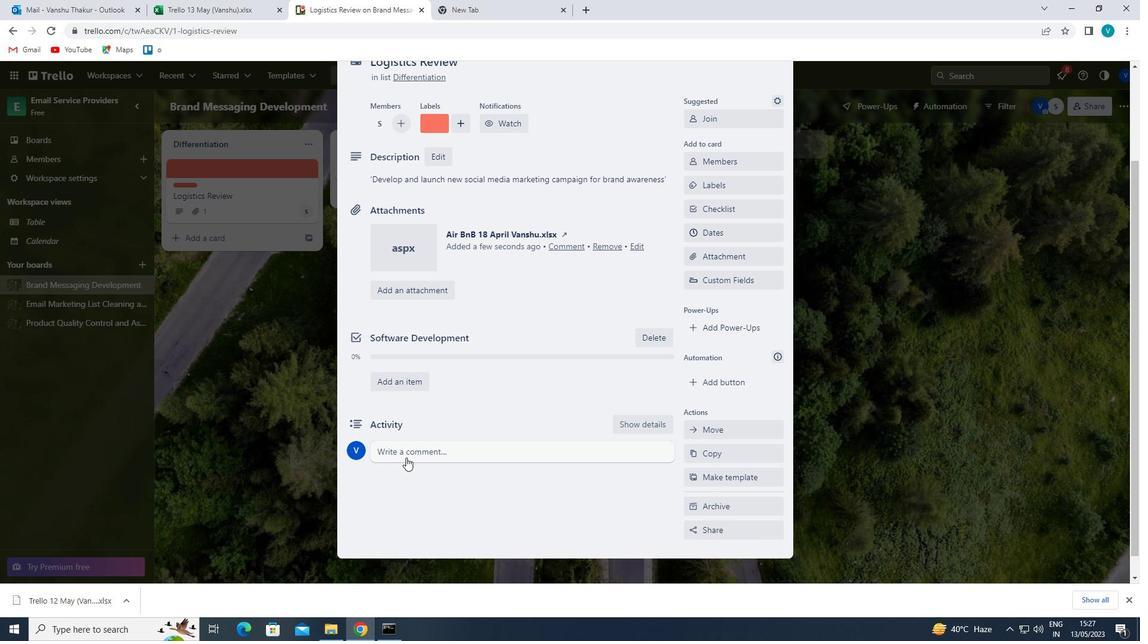 
Action: Mouse moved to (414, 460)
Screenshot: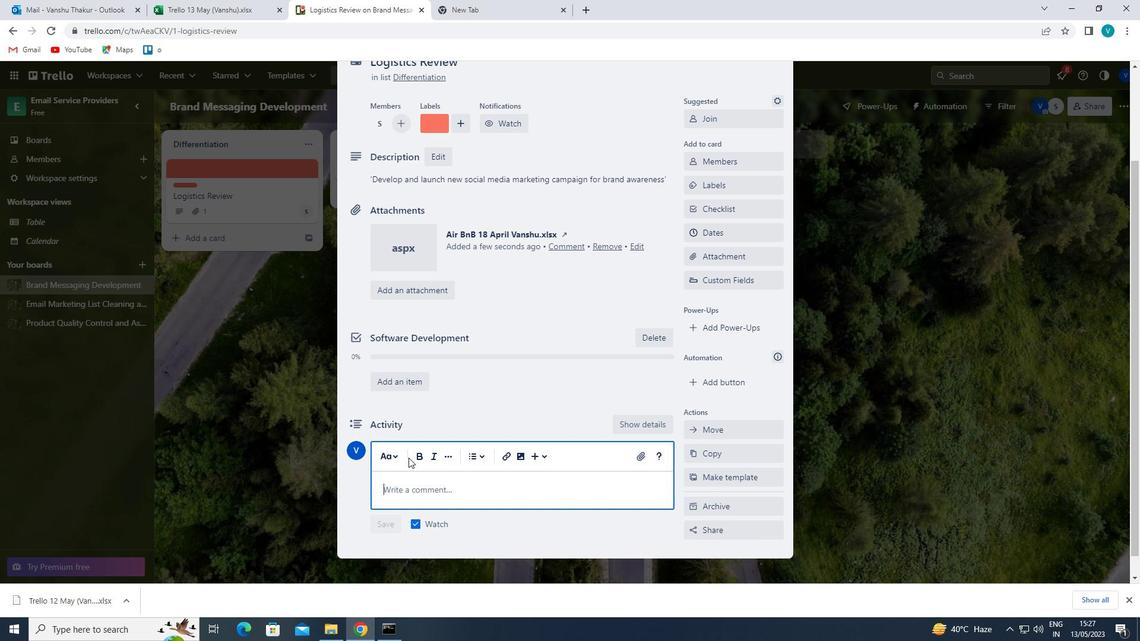 
Action: Key pressed '<Key.shift>THIS<Key.space>TASK<Key.space>REQUIRES<Key.space>U<Key.space>ST<Key.backspace><Key.backspace><Key.backspace>S<Key.space>TO<Key.space>BE<Key.space>PROACTIVE<Key.space>IN<Key.space>IDENTIFYING<Key.space>POTENTIAL<Key.space>ROAD<Key.space><Key.backspace>BLOCKS<Key.space>AND<Key.space>TAKING<Key.space>STEPS<Key.space>TO<Key.space>OVERCOME<Key.space>THEM.'
Screenshot: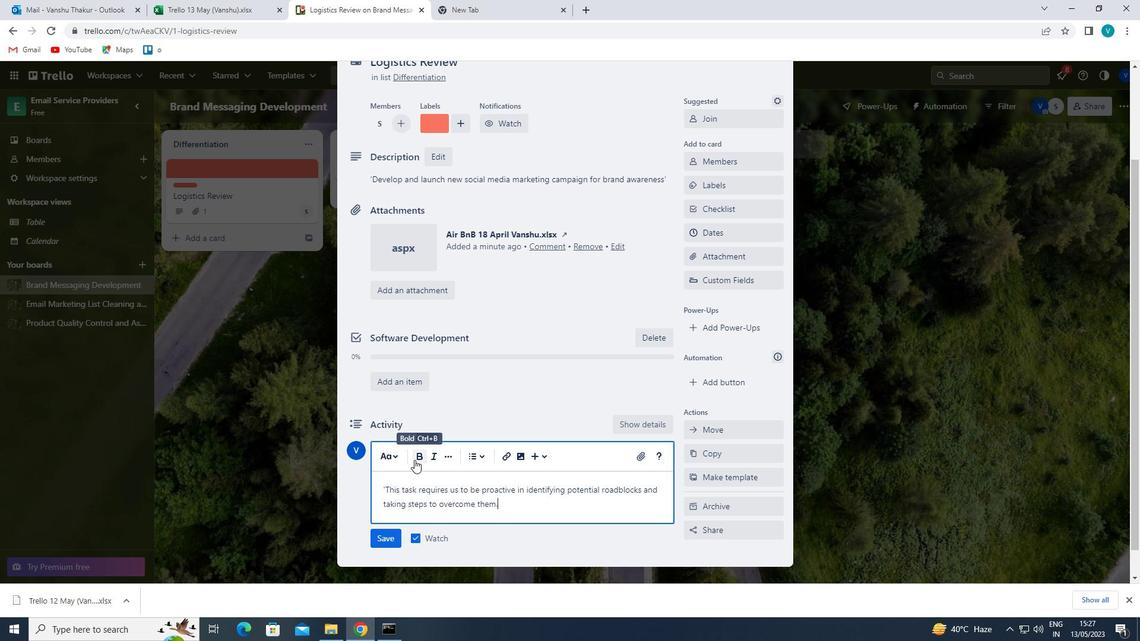 
Action: Mouse moved to (390, 538)
Screenshot: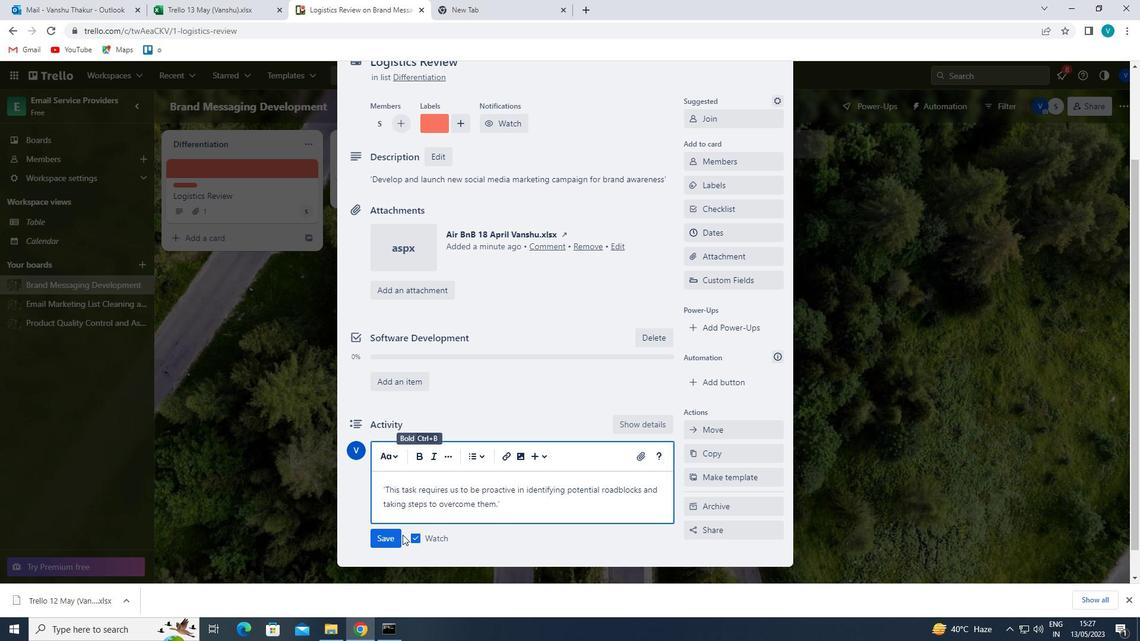 
Action: Mouse pressed left at (390, 538)
Screenshot: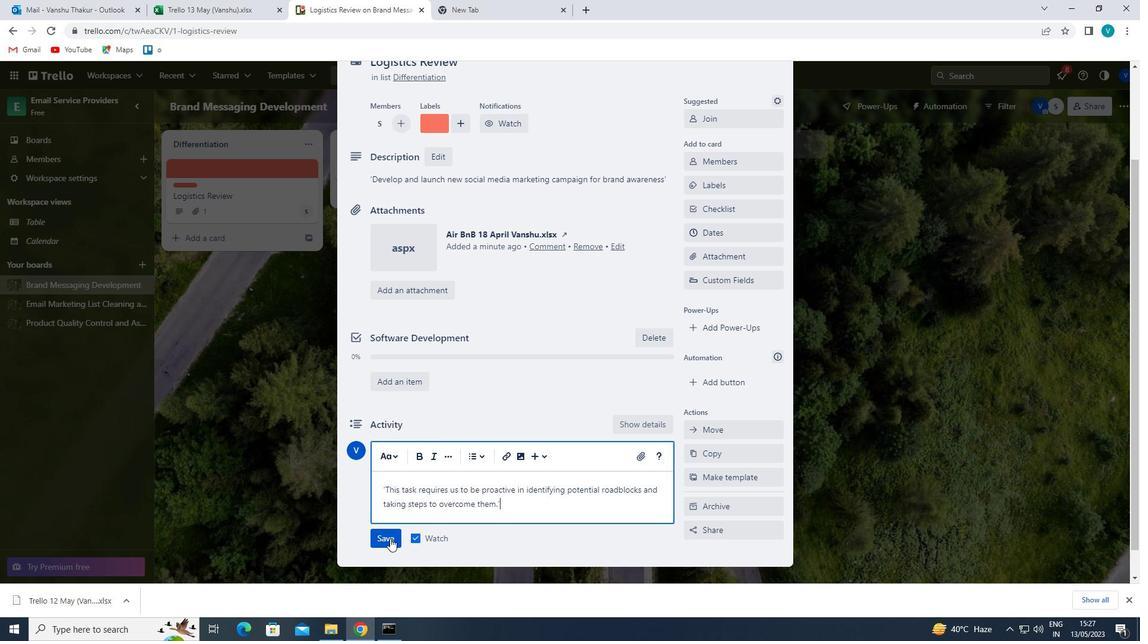 
Action: Mouse moved to (741, 239)
Screenshot: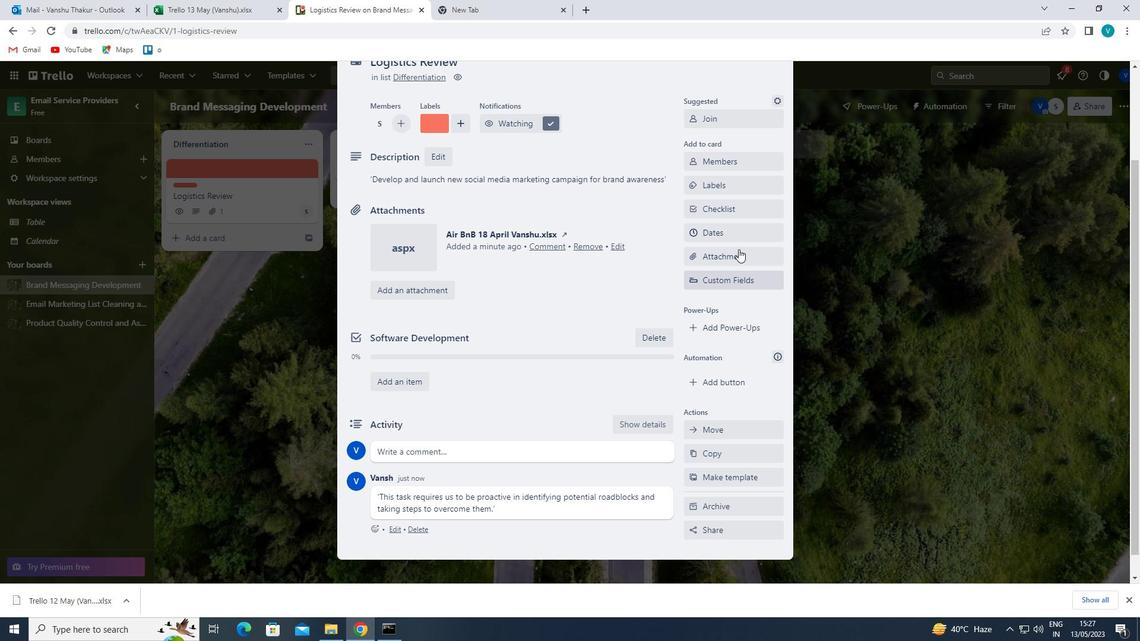 
Action: Mouse pressed left at (741, 239)
Screenshot: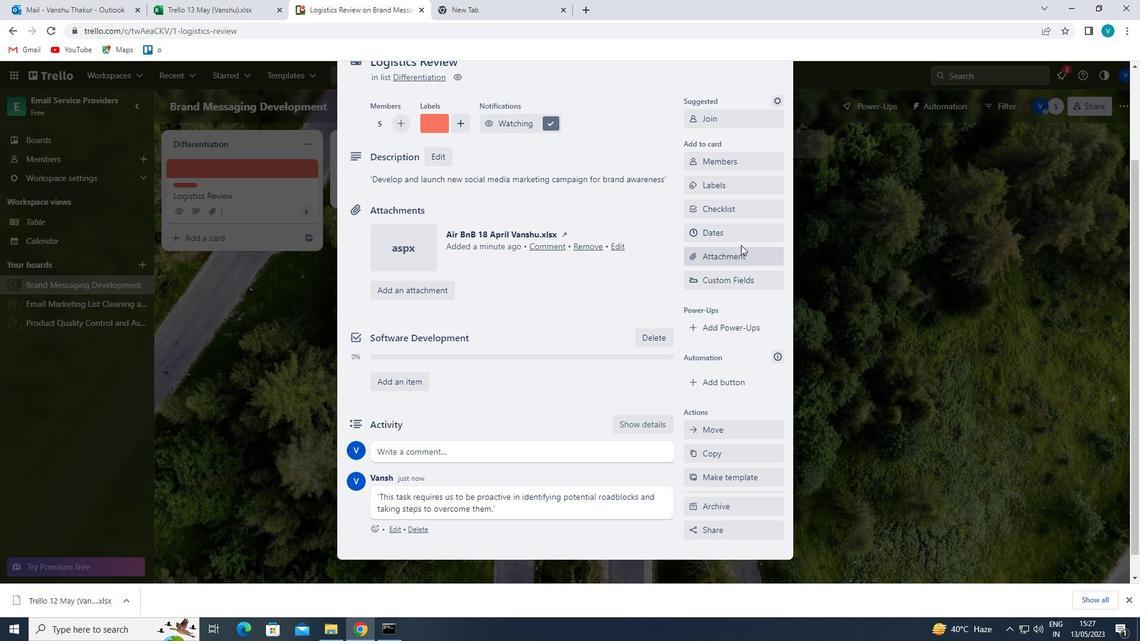 
Action: Mouse moved to (699, 319)
Screenshot: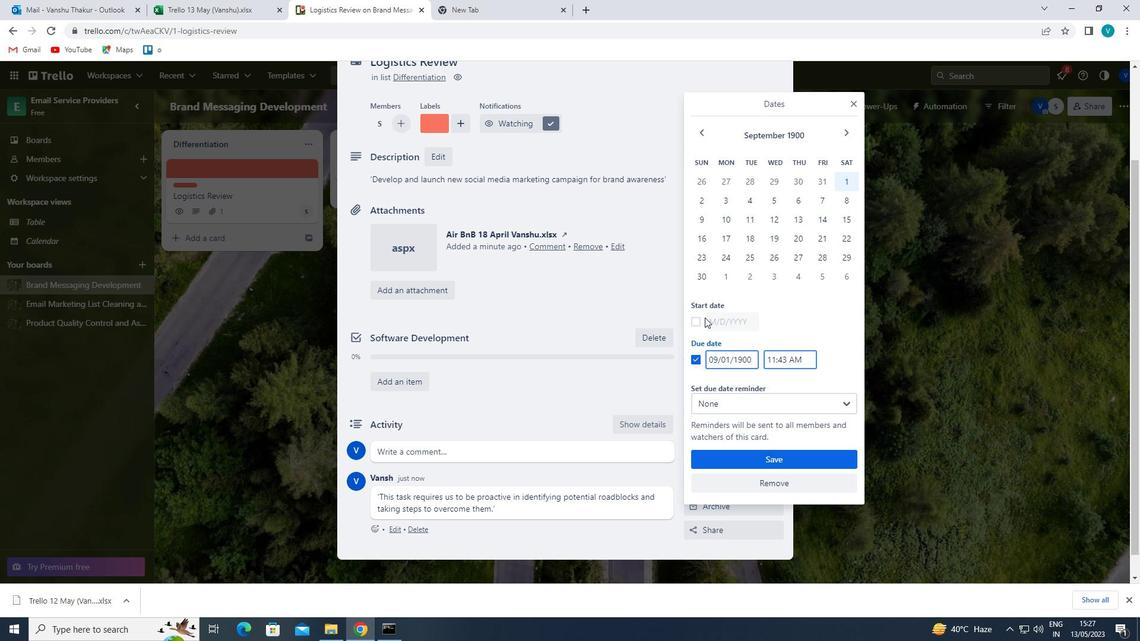 
Action: Mouse pressed left at (699, 319)
Screenshot: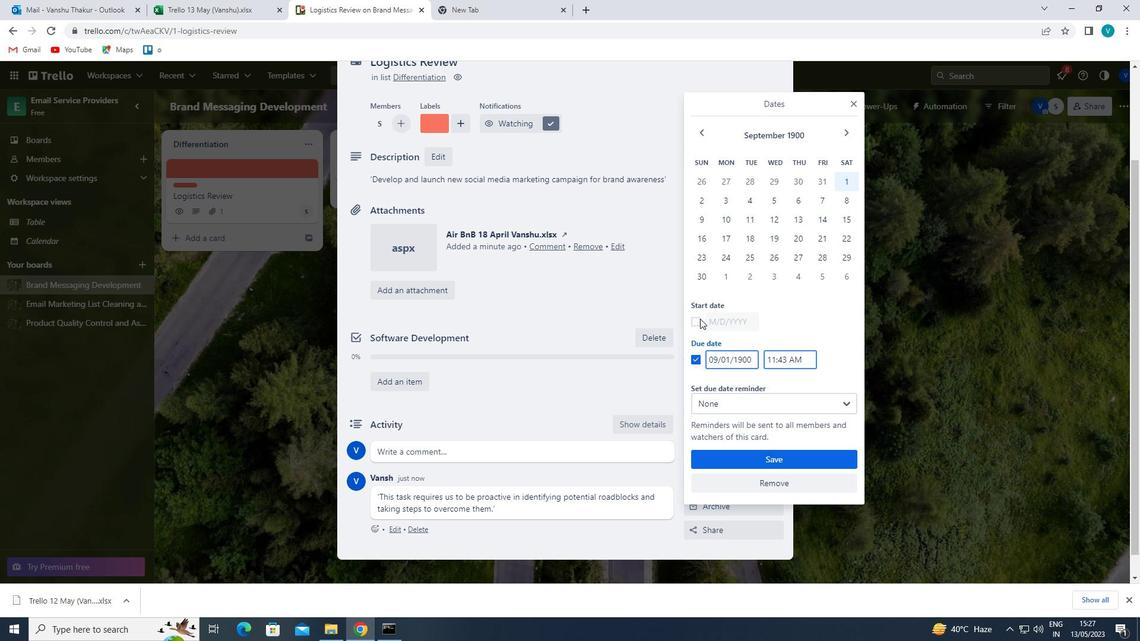 
Action: Mouse moved to (717, 319)
Screenshot: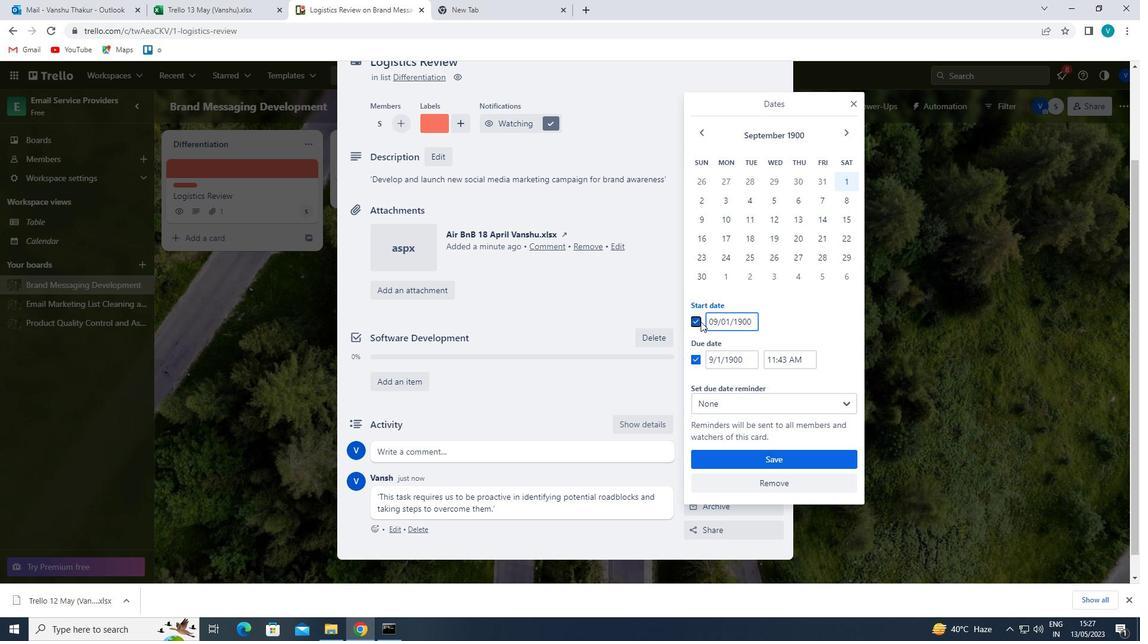 
Action: Mouse pressed left at (717, 319)
Screenshot: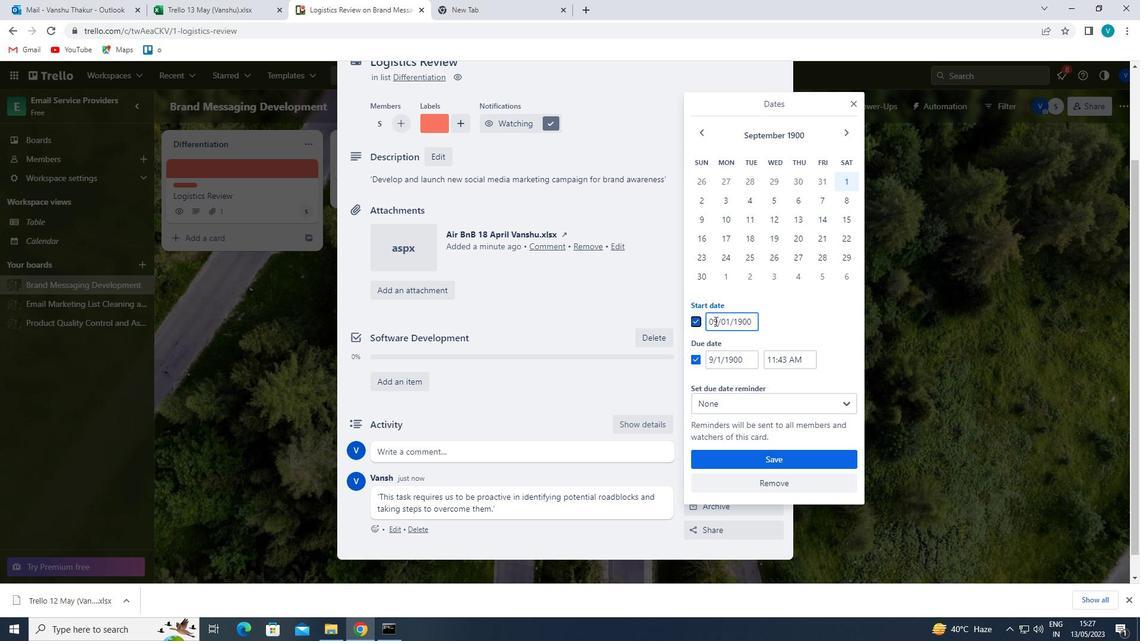 
Action: Mouse moved to (713, 321)
Screenshot: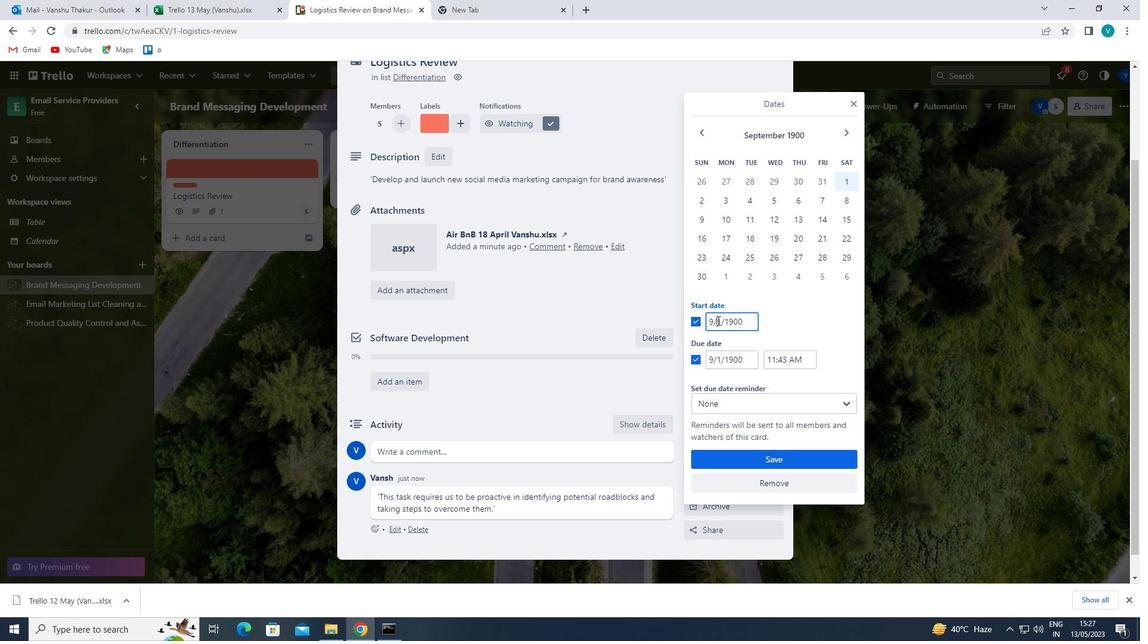 
Action: Mouse pressed left at (713, 321)
Screenshot: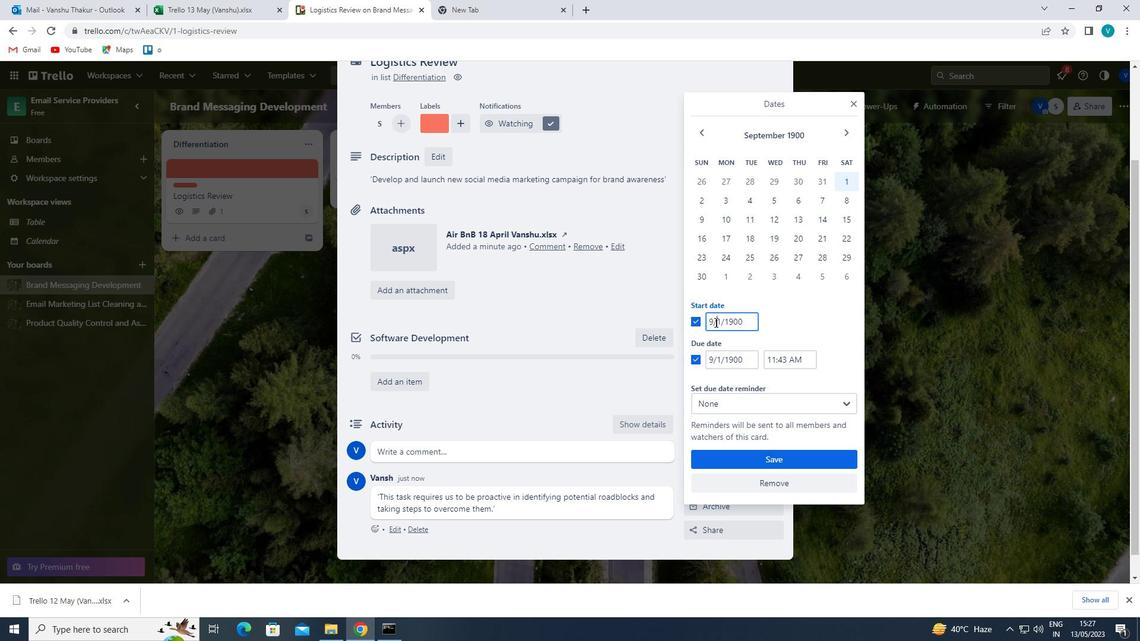 
Action: Mouse moved to (724, 327)
Screenshot: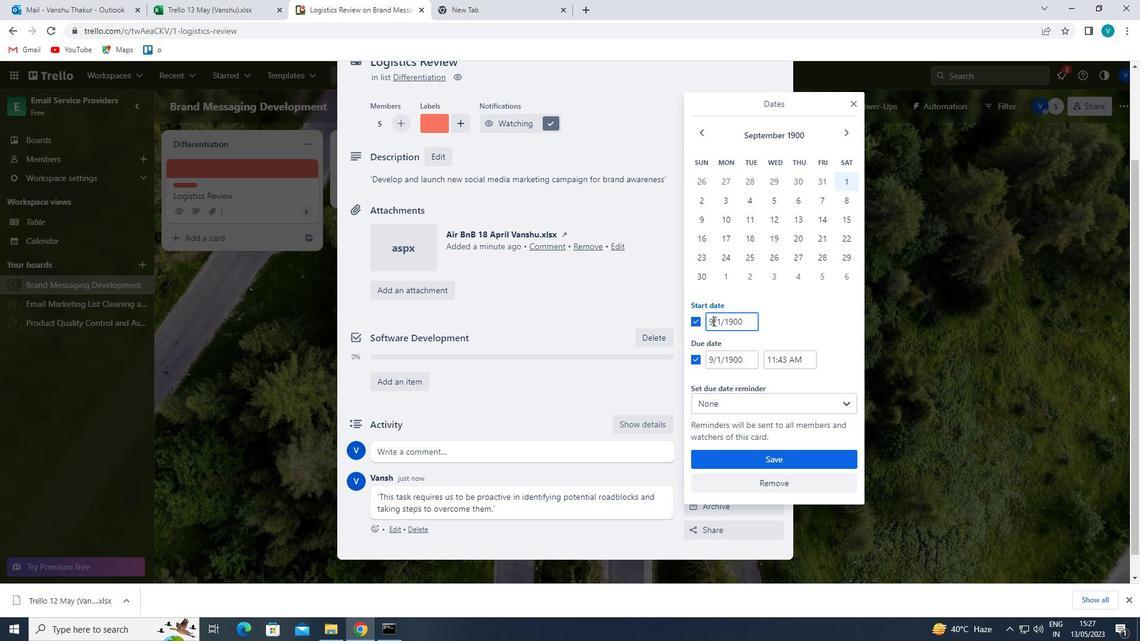 
Action: Key pressed <Key.backspace>1
Screenshot: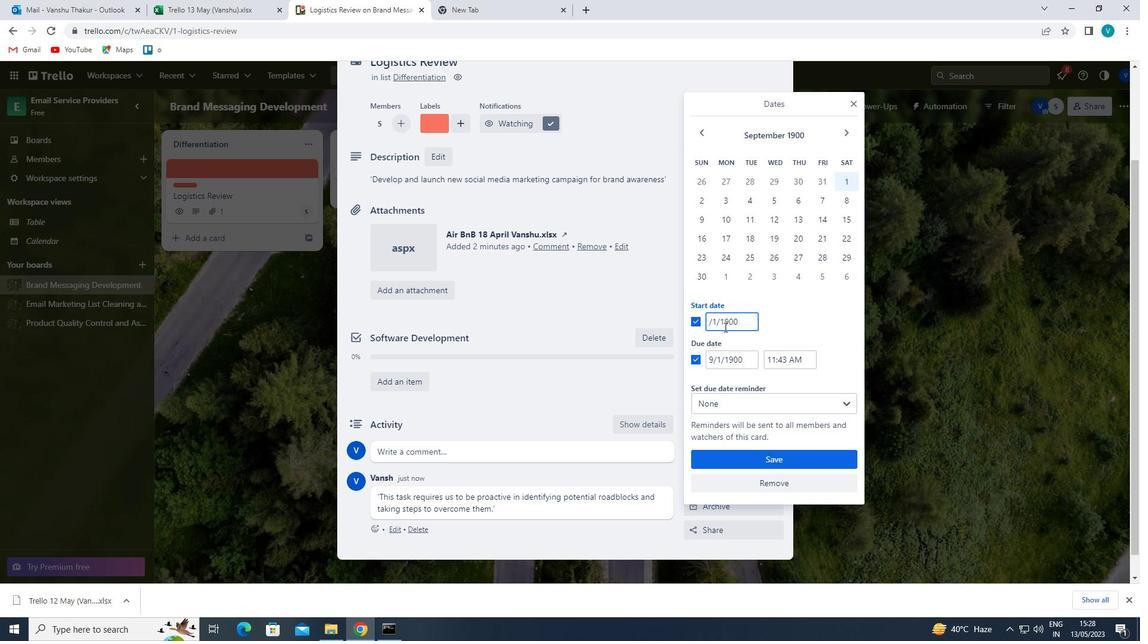 
Action: Mouse moved to (714, 360)
Screenshot: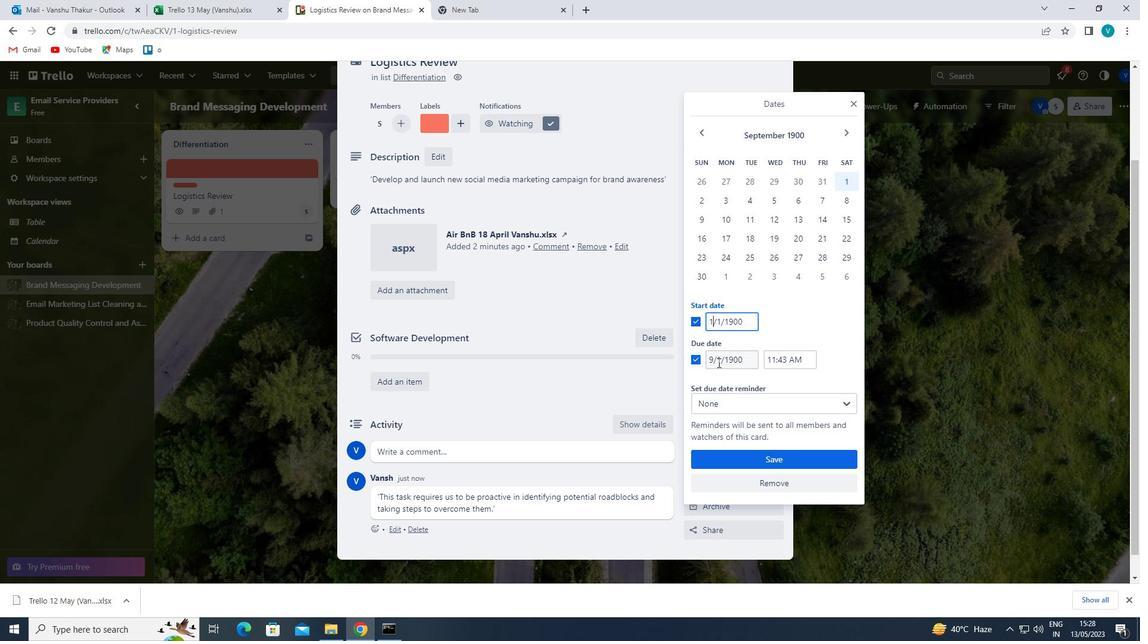 
Action: Mouse pressed left at (714, 360)
Screenshot: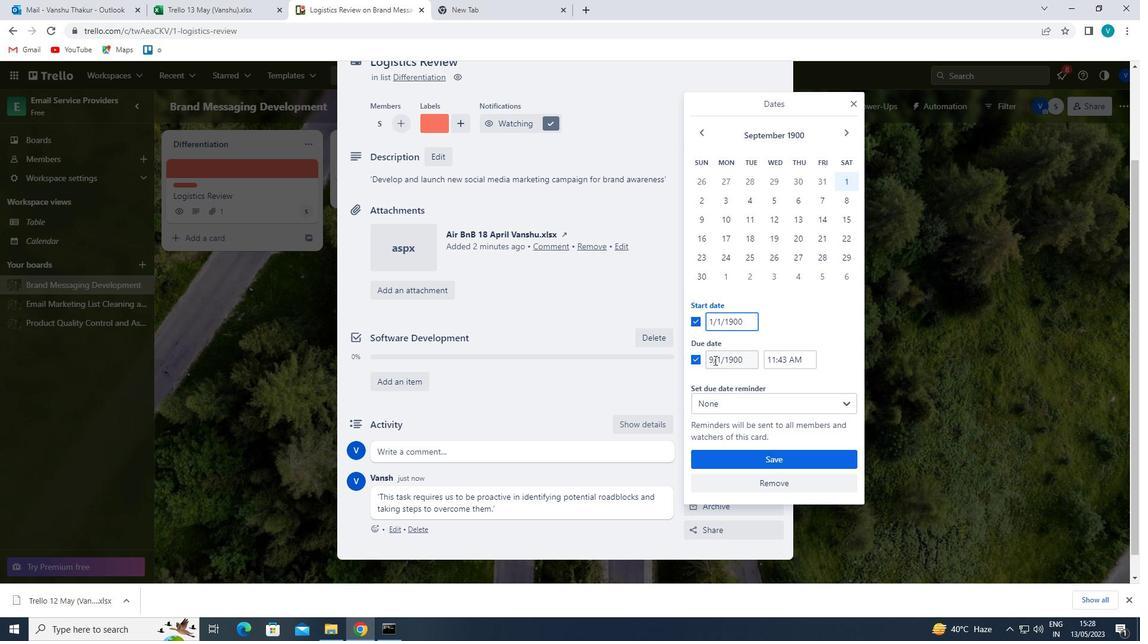 
Action: Mouse moved to (703, 358)
Screenshot: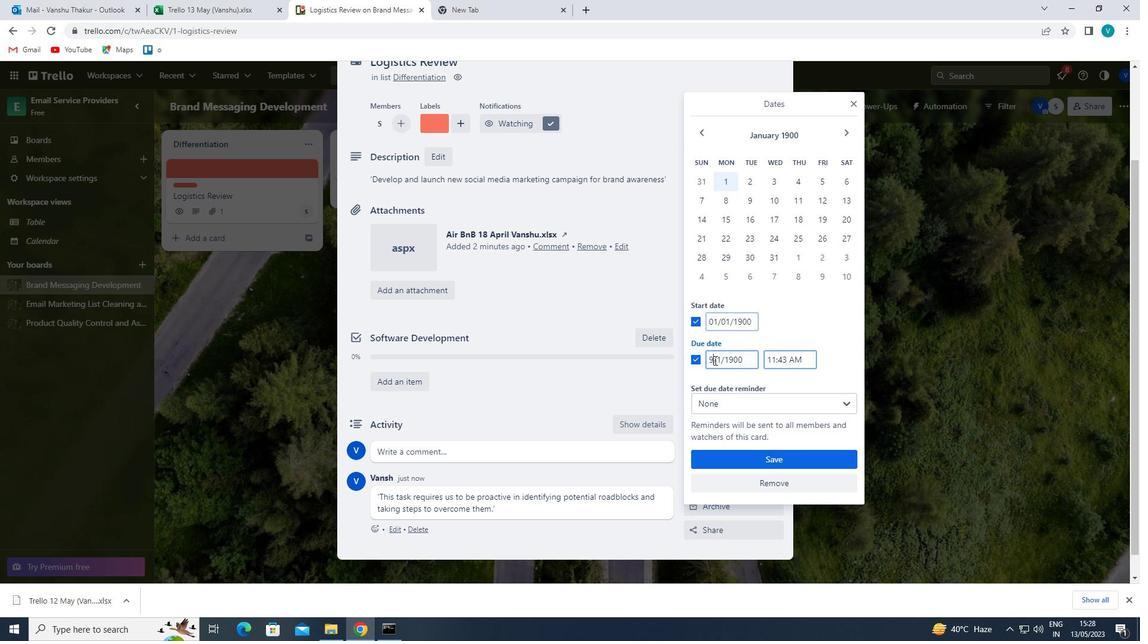 
Action: Key pressed <Key.backspace>8
Screenshot: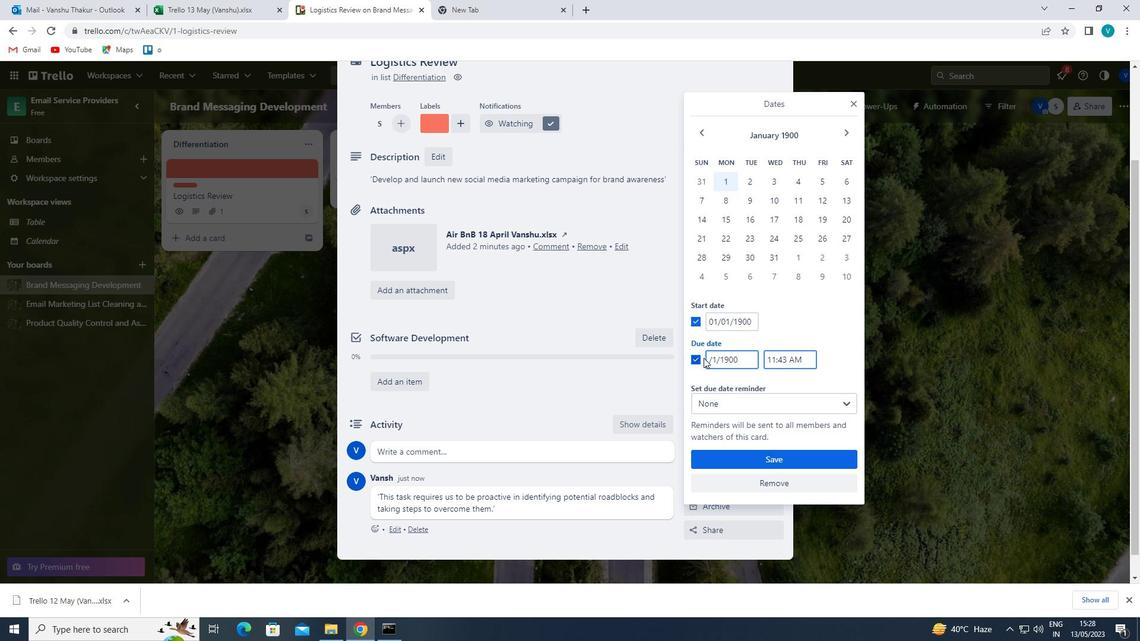 
Action: Mouse moved to (753, 456)
Screenshot: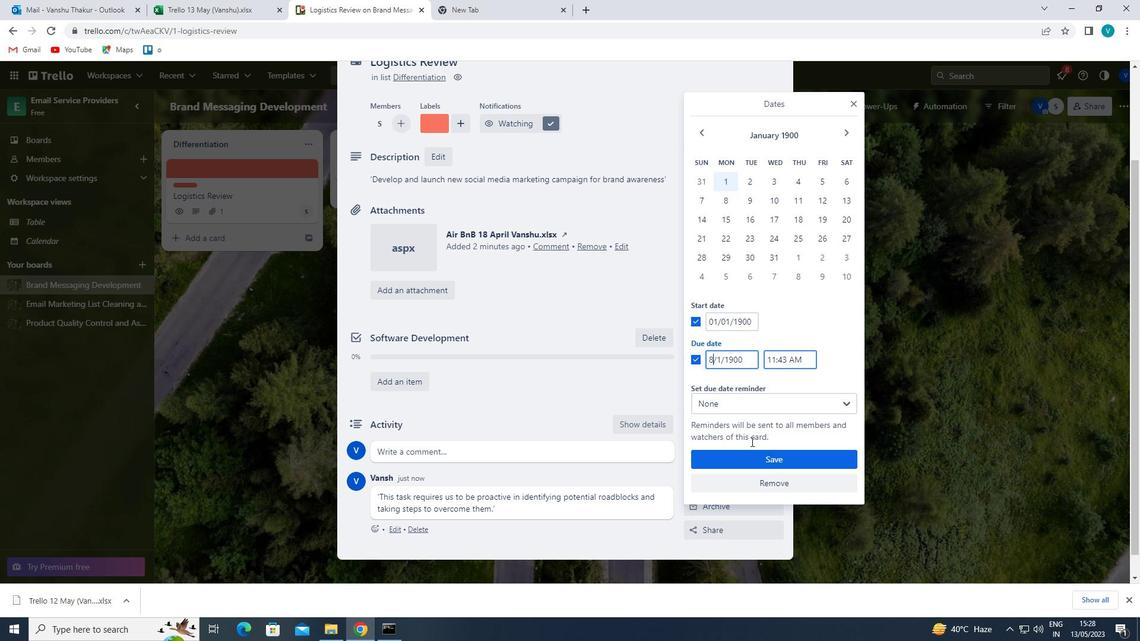 
Action: Mouse pressed left at (753, 456)
Screenshot: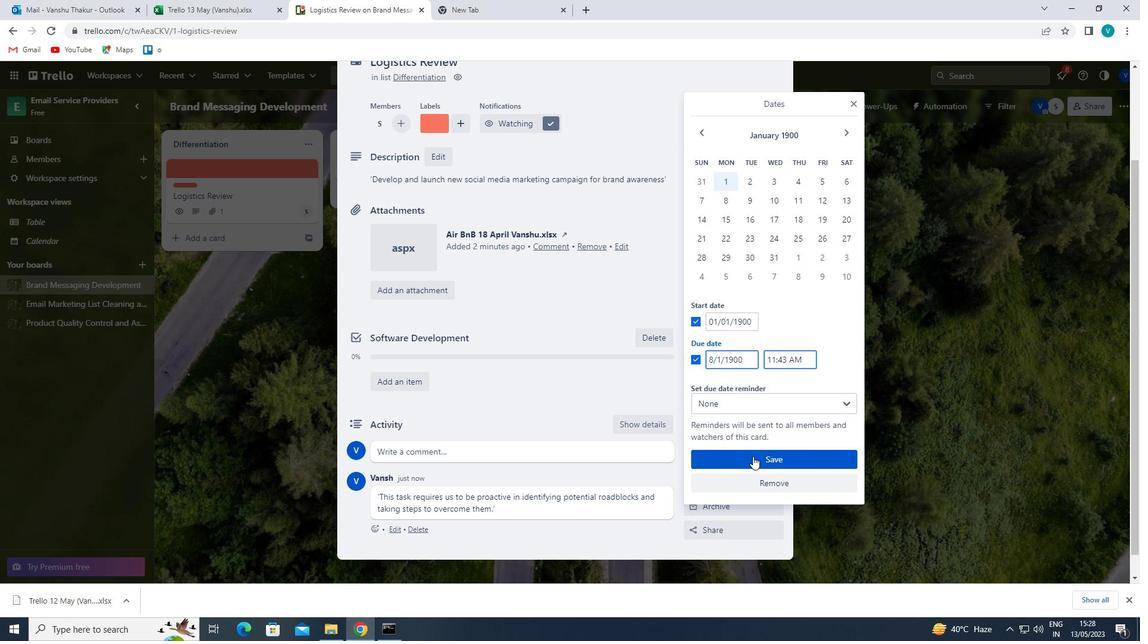 
